 Task: Select the never option in the presistent session revive process.
Action: Mouse moved to (28, 586)
Screenshot: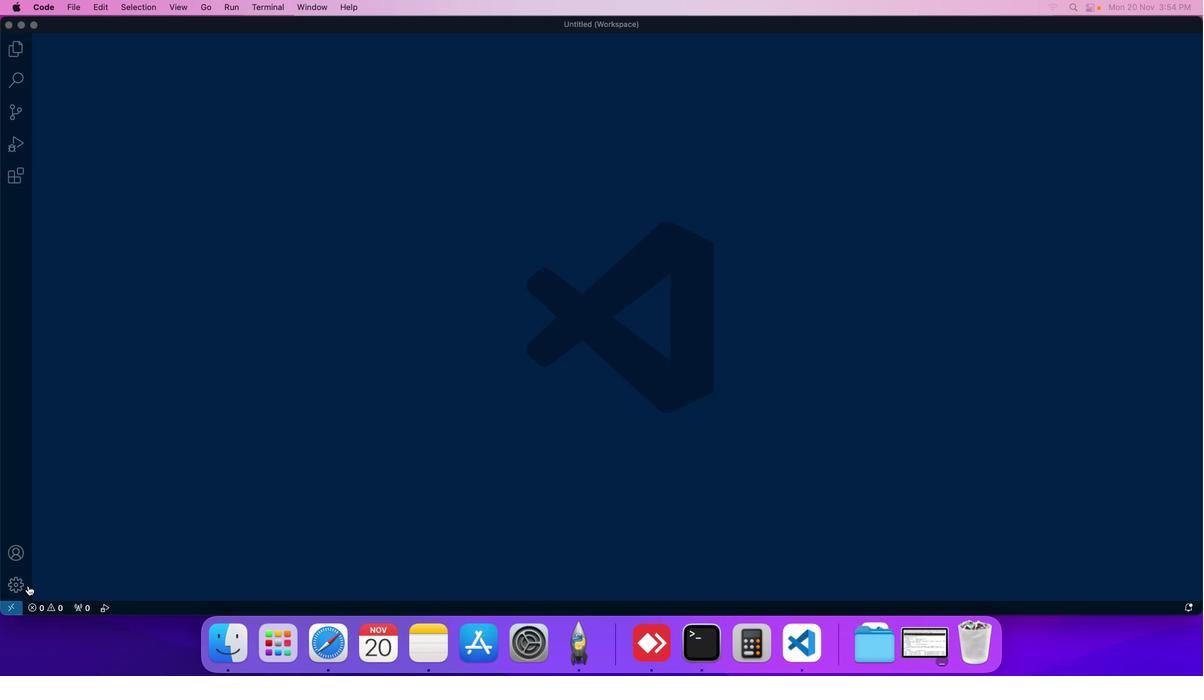 
Action: Mouse pressed left at (28, 586)
Screenshot: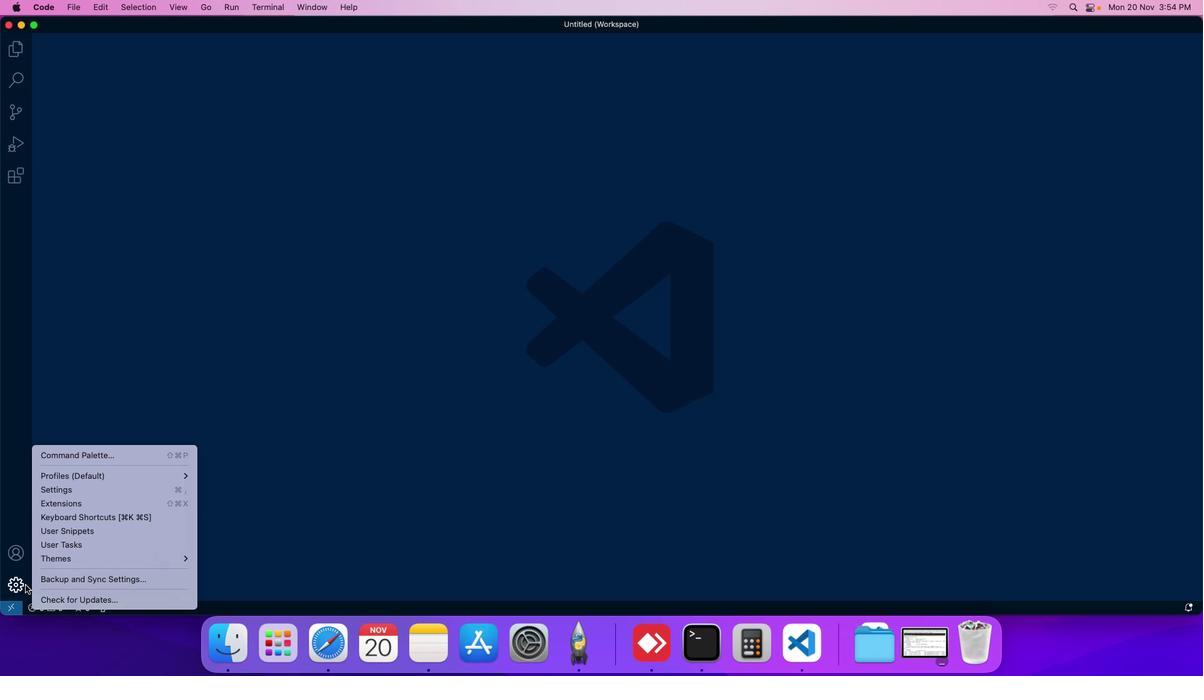 
Action: Mouse moved to (65, 487)
Screenshot: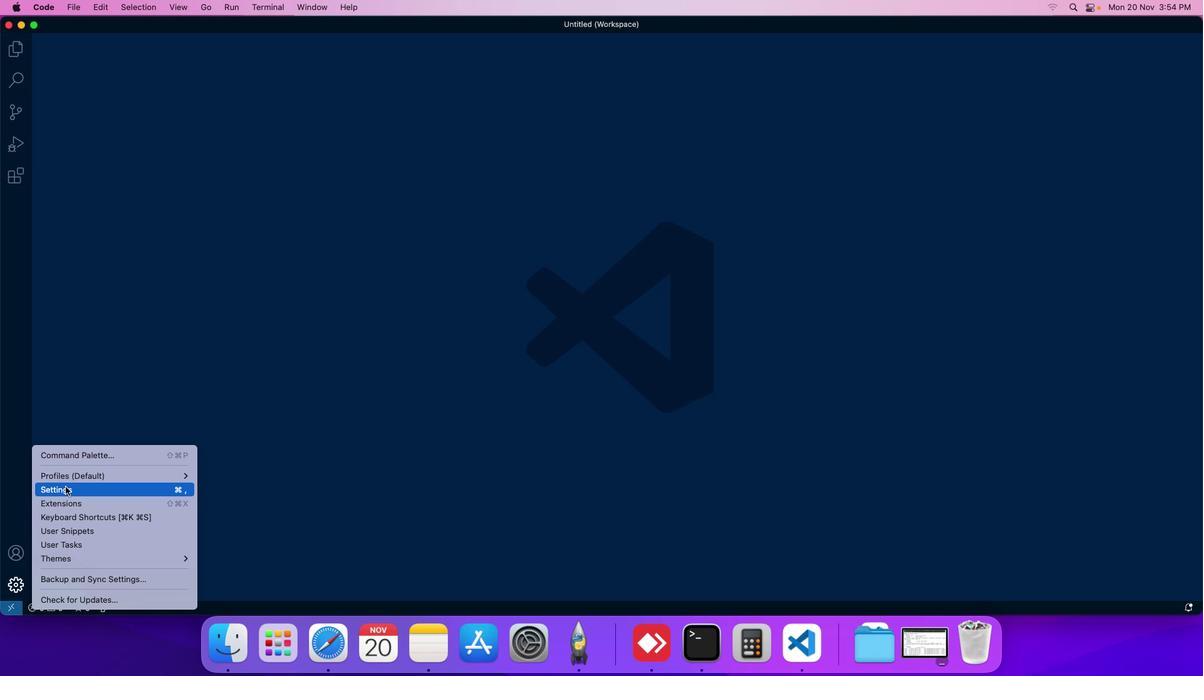 
Action: Mouse pressed left at (65, 487)
Screenshot: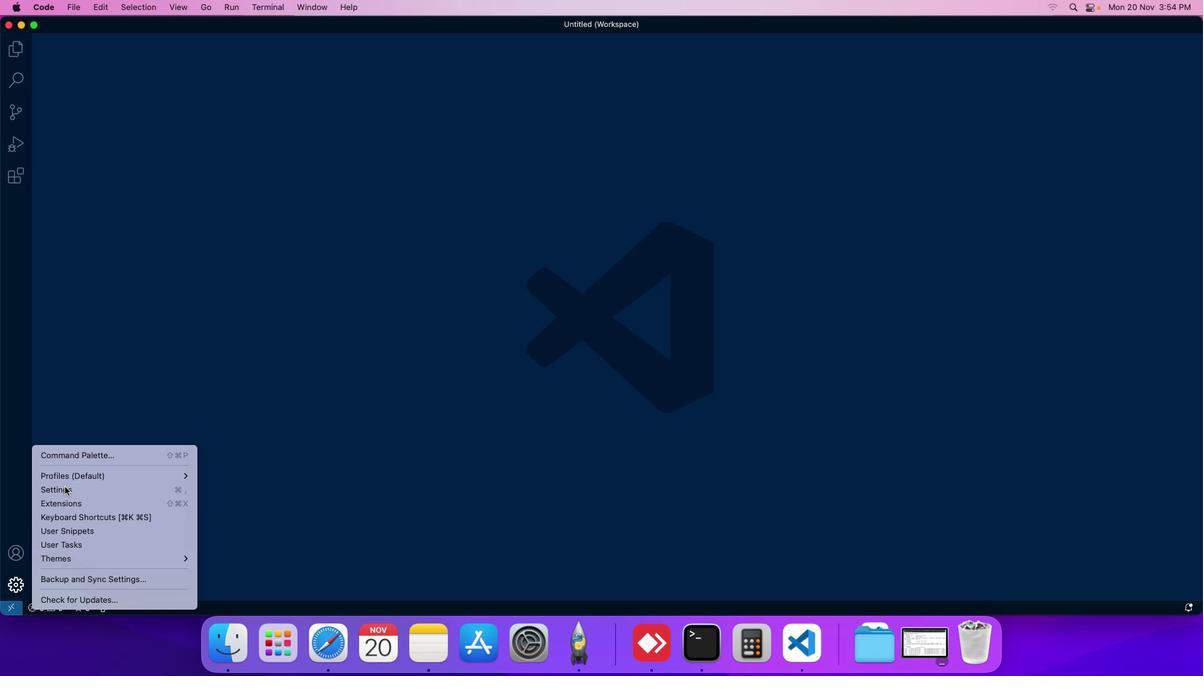 
Action: Mouse moved to (295, 106)
Screenshot: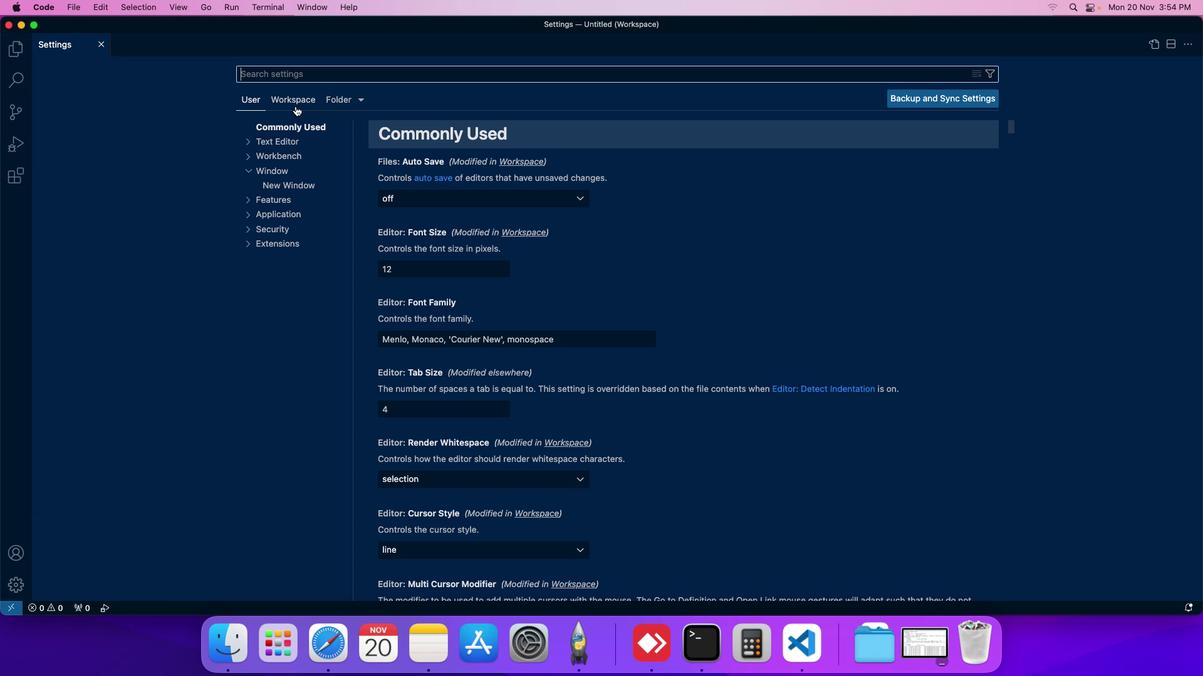 
Action: Mouse pressed left at (295, 106)
Screenshot: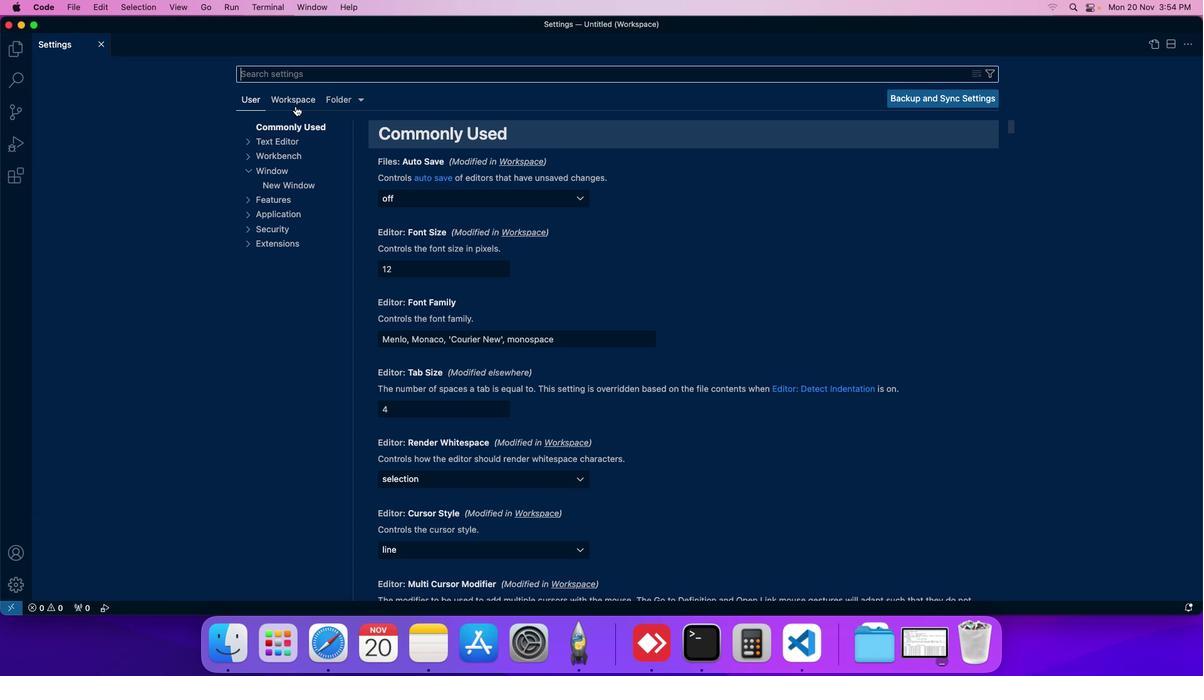 
Action: Mouse moved to (290, 190)
Screenshot: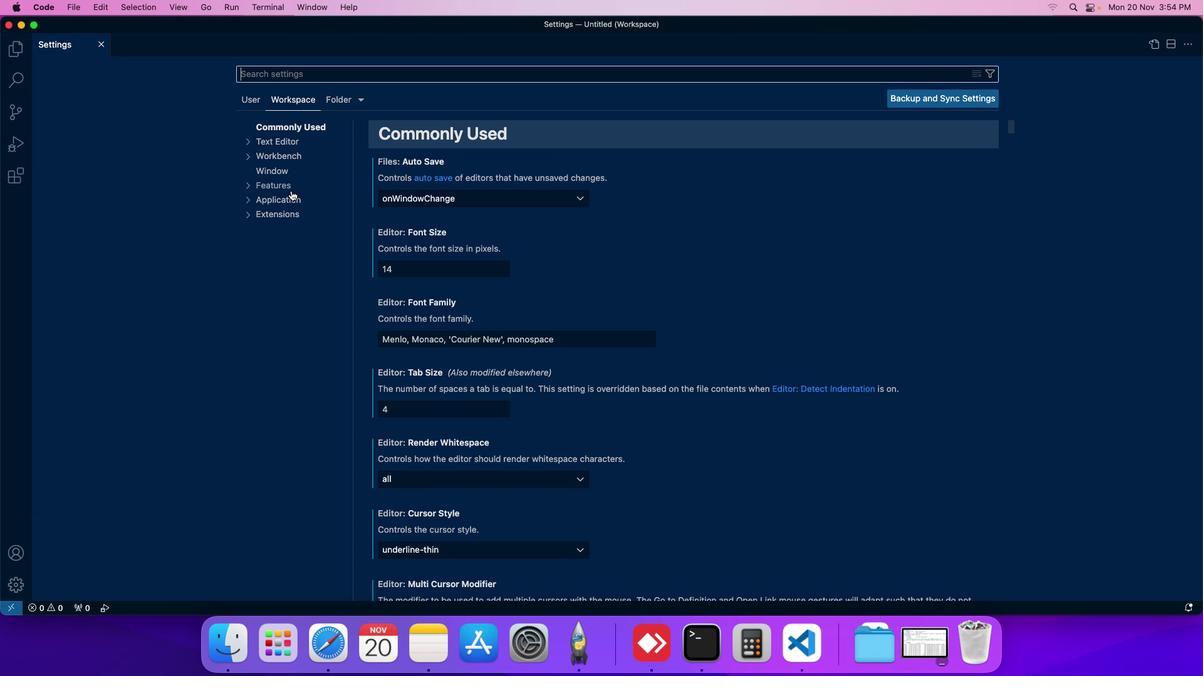 
Action: Mouse pressed left at (290, 190)
Screenshot: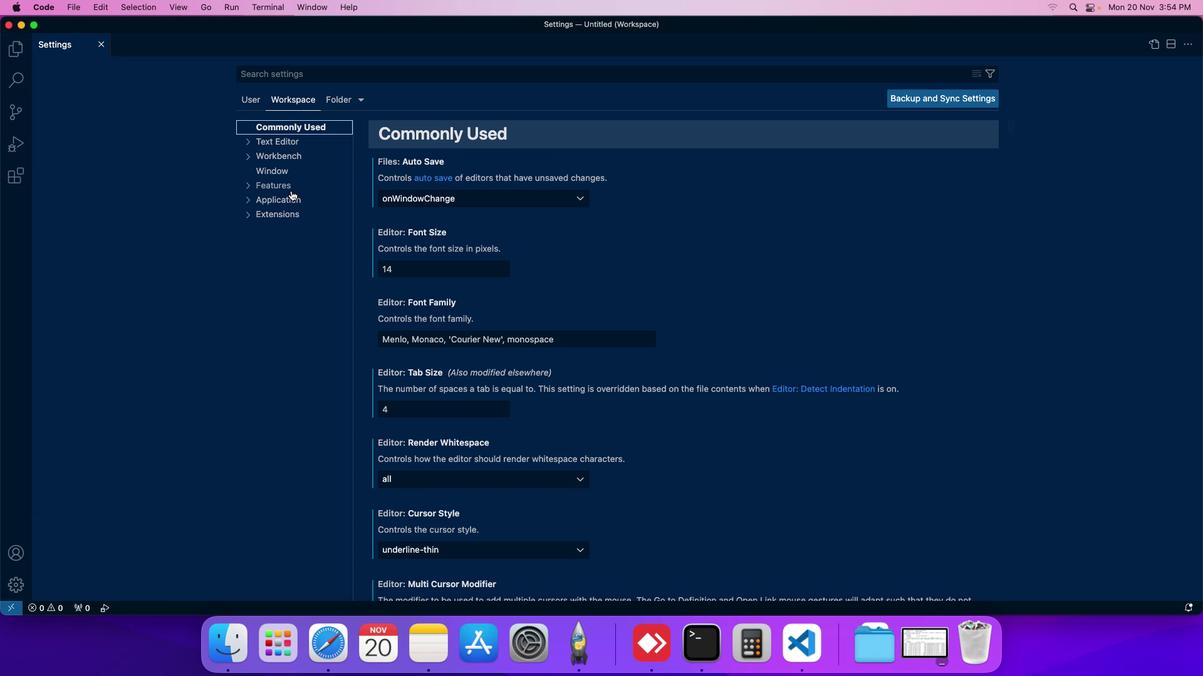 
Action: Mouse moved to (296, 301)
Screenshot: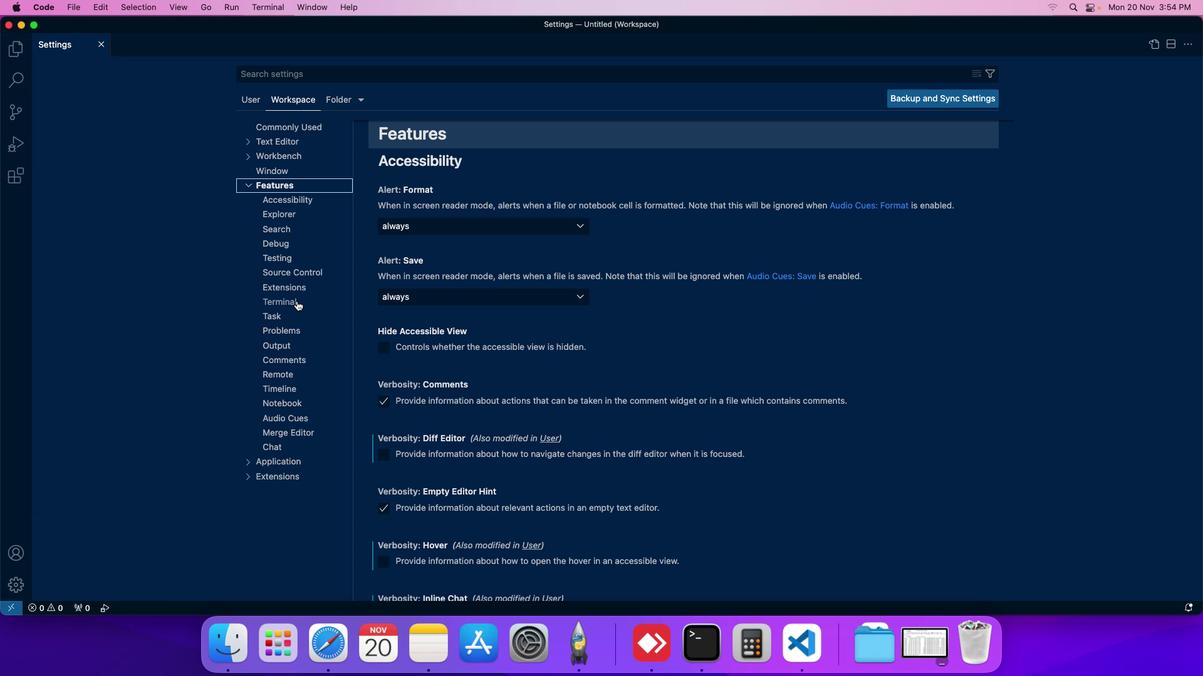 
Action: Mouse pressed left at (296, 301)
Screenshot: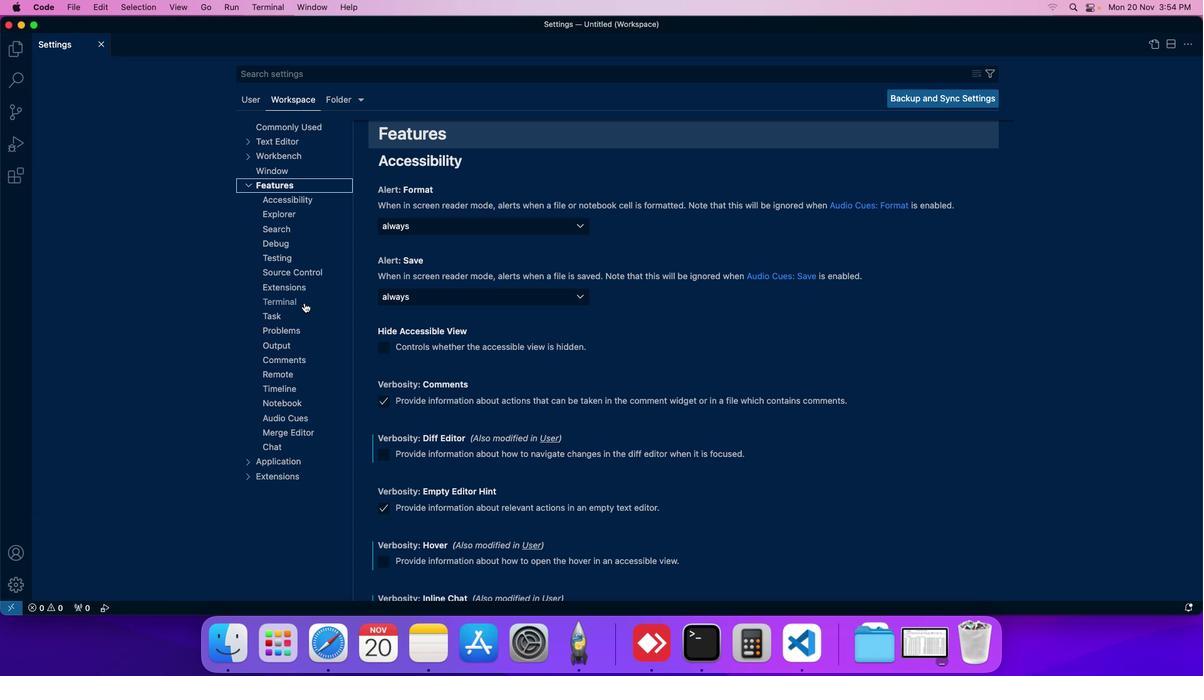 
Action: Mouse moved to (421, 351)
Screenshot: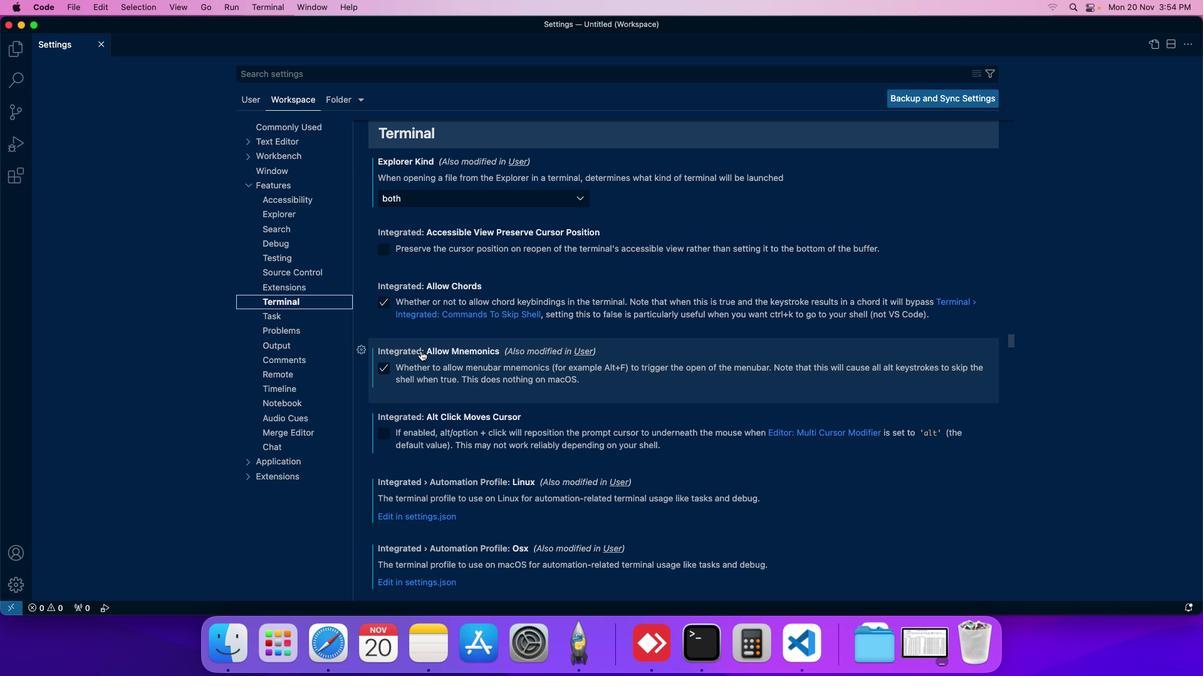 
Action: Mouse scrolled (421, 351) with delta (0, 0)
Screenshot: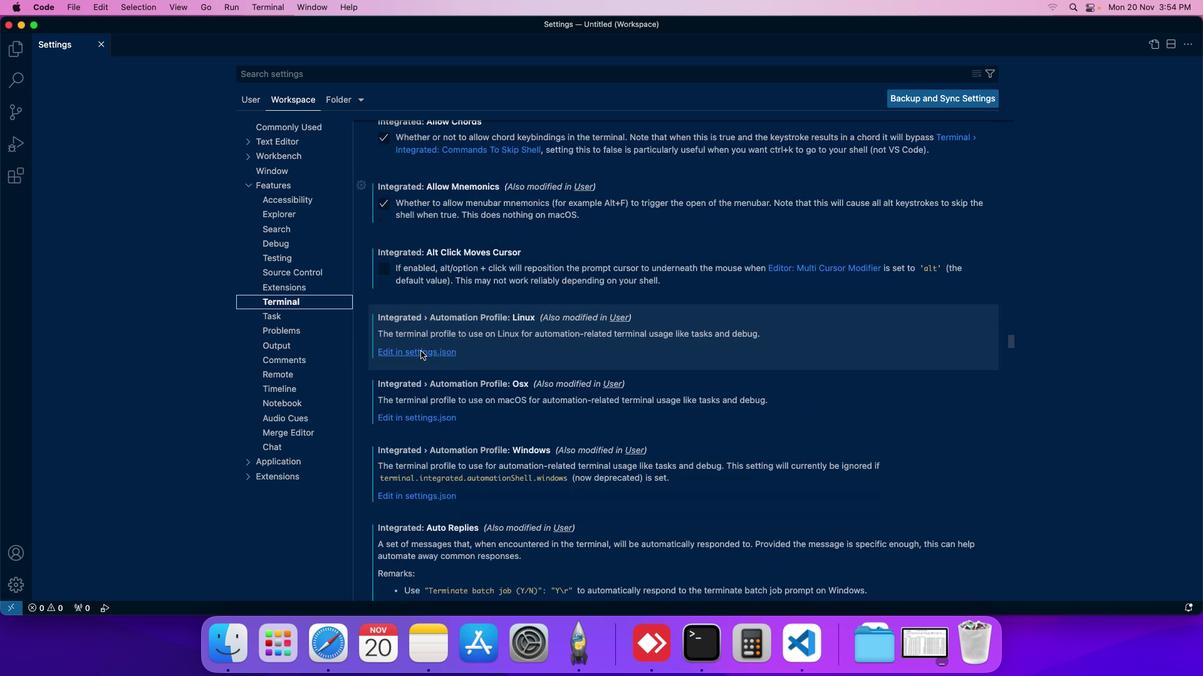 
Action: Mouse scrolled (421, 351) with delta (0, 0)
Screenshot: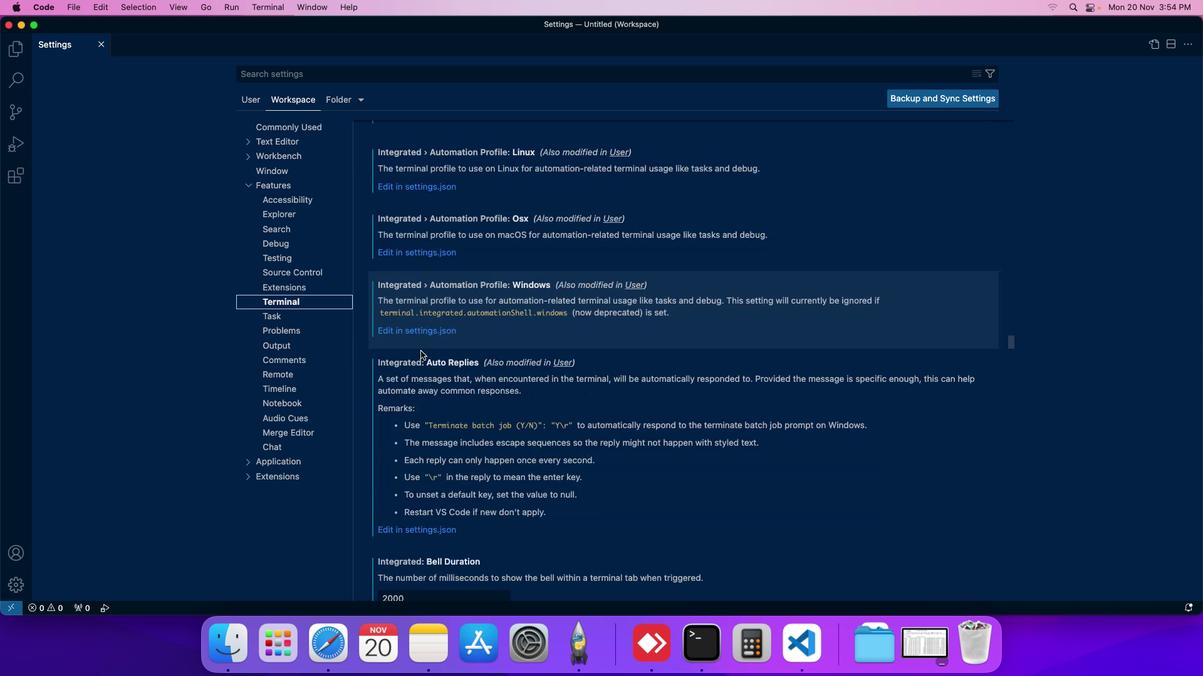 
Action: Mouse scrolled (421, 351) with delta (0, 0)
Screenshot: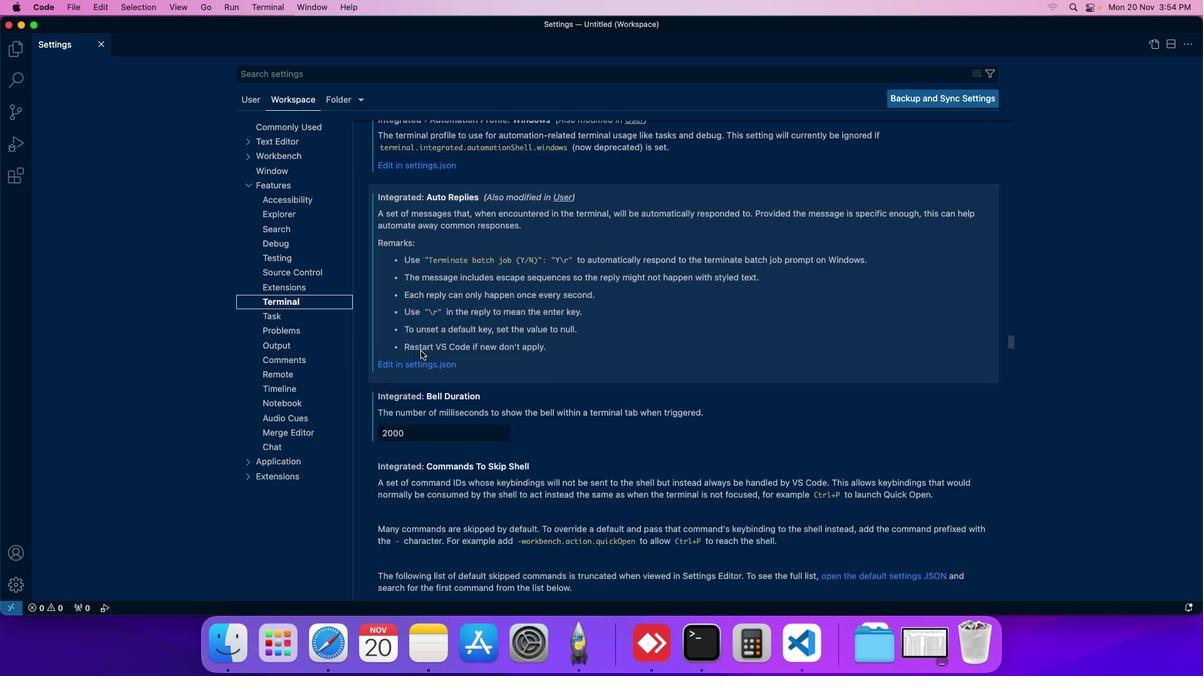 
Action: Mouse scrolled (421, 351) with delta (0, 0)
Screenshot: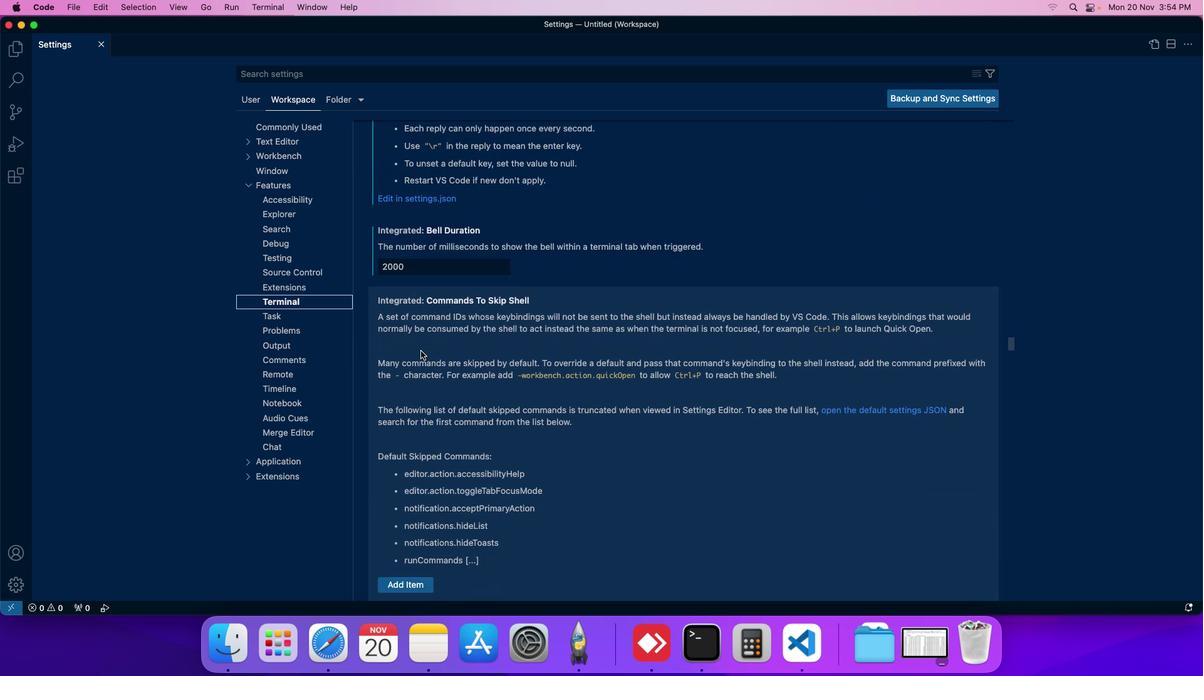
Action: Mouse scrolled (421, 351) with delta (0, 0)
Screenshot: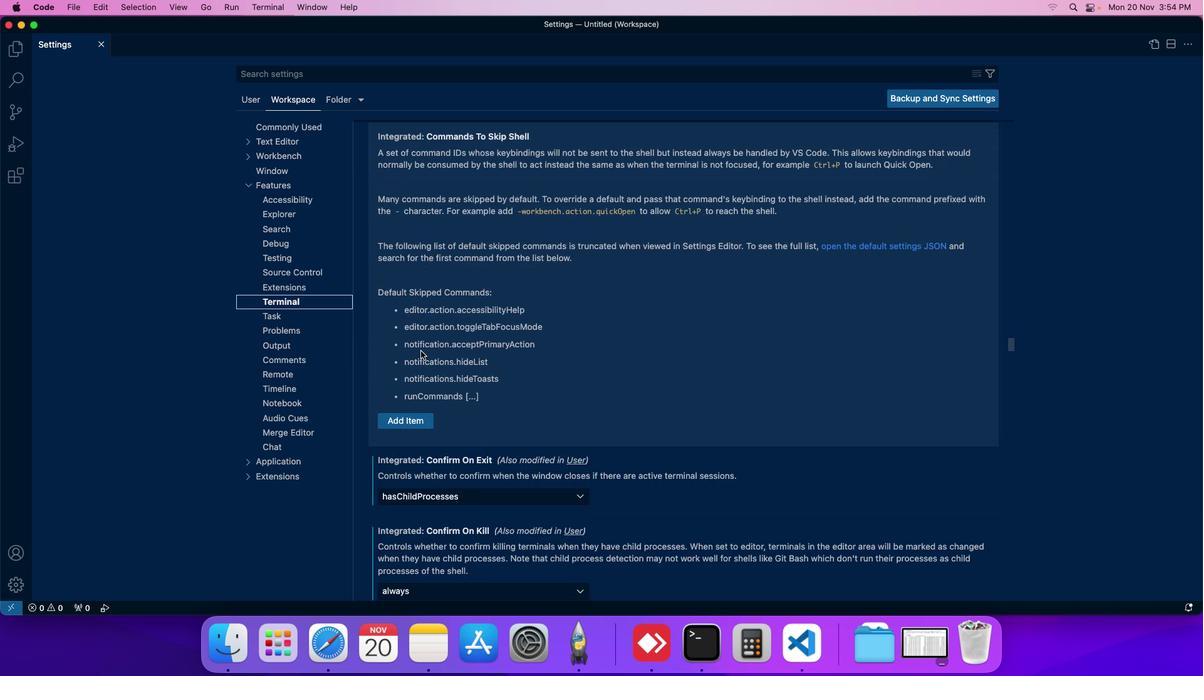 
Action: Mouse scrolled (421, 351) with delta (0, 0)
Screenshot: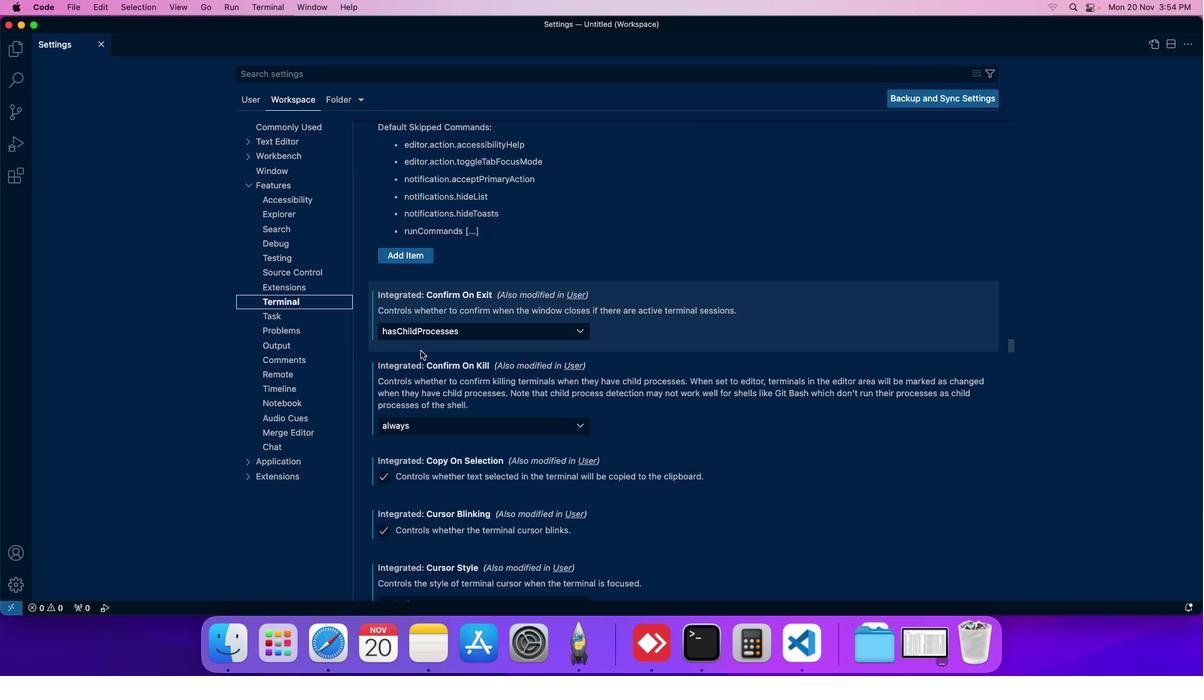
Action: Mouse scrolled (421, 351) with delta (0, 0)
Screenshot: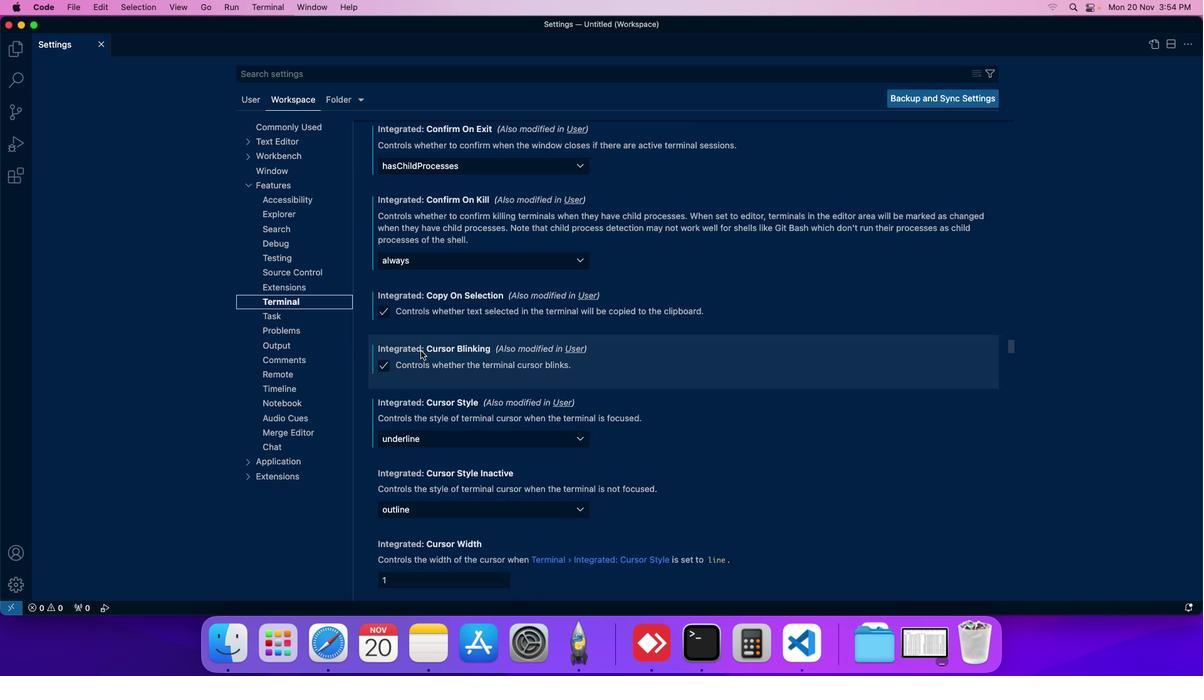 
Action: Mouse scrolled (421, 351) with delta (0, 0)
Screenshot: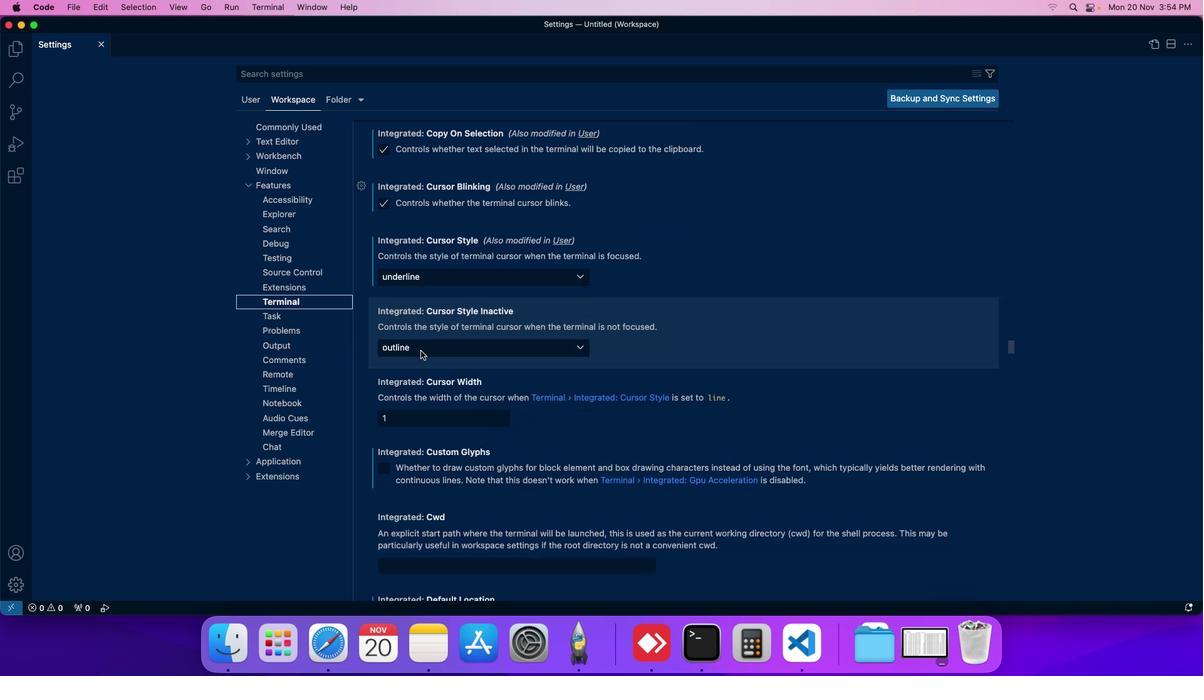 
Action: Mouse scrolled (421, 351) with delta (0, 0)
Screenshot: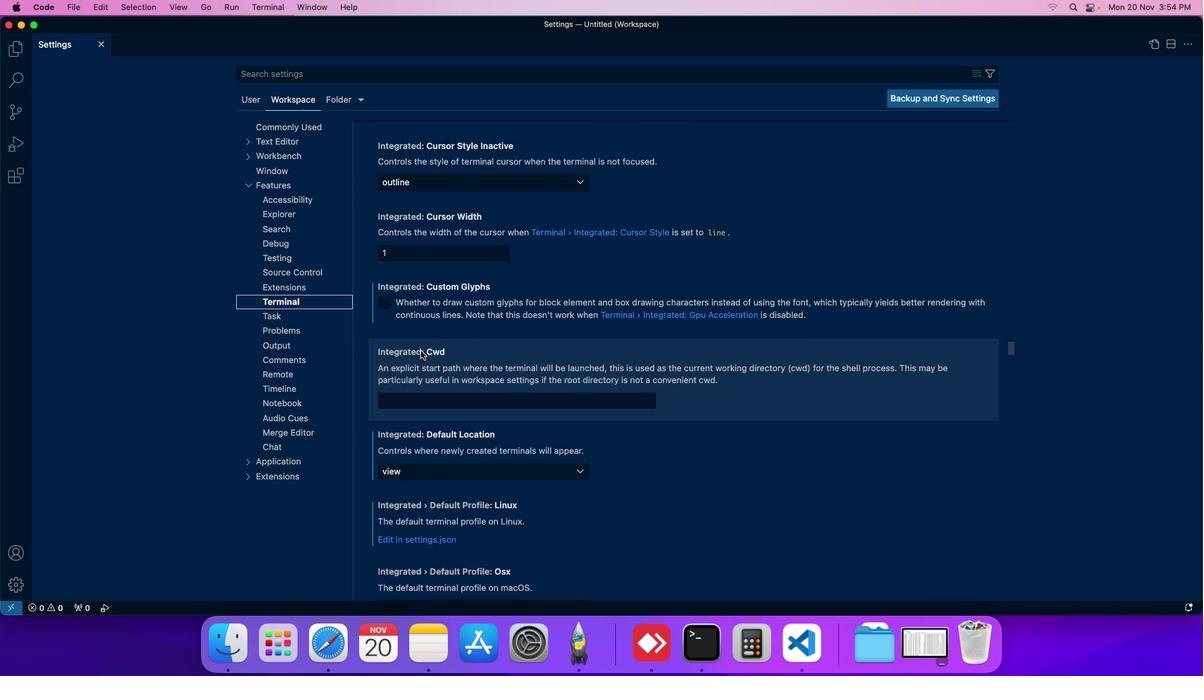 
Action: Mouse scrolled (421, 351) with delta (0, 0)
Screenshot: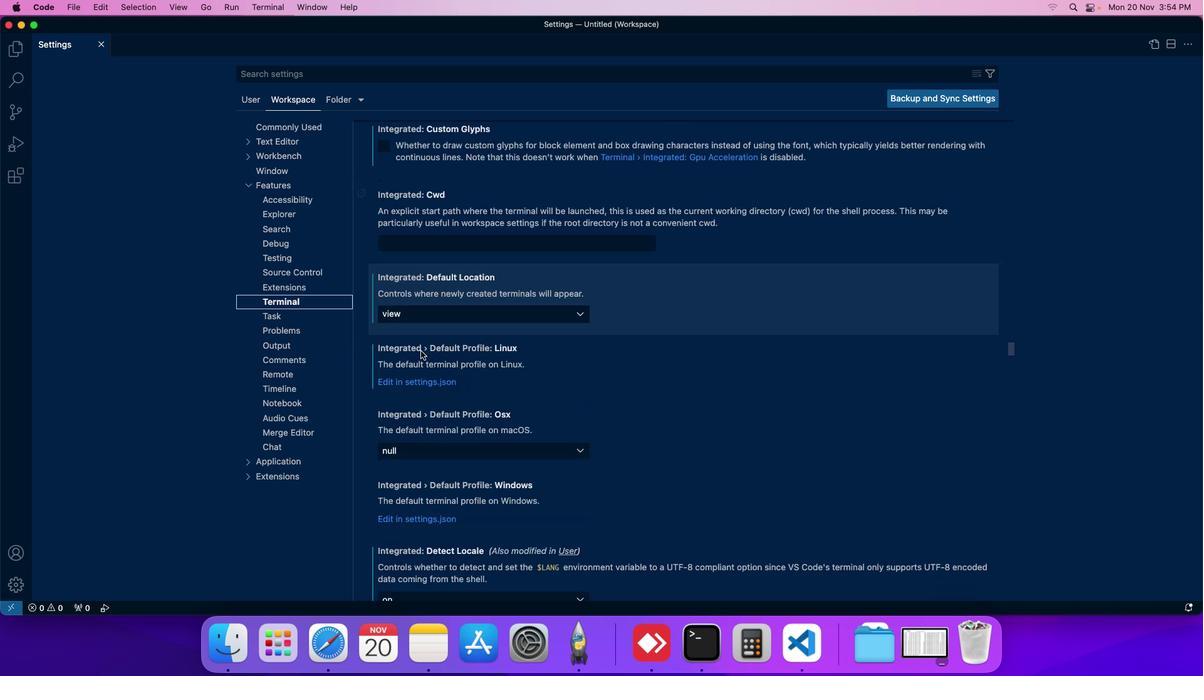 
Action: Mouse scrolled (421, 351) with delta (0, 0)
Screenshot: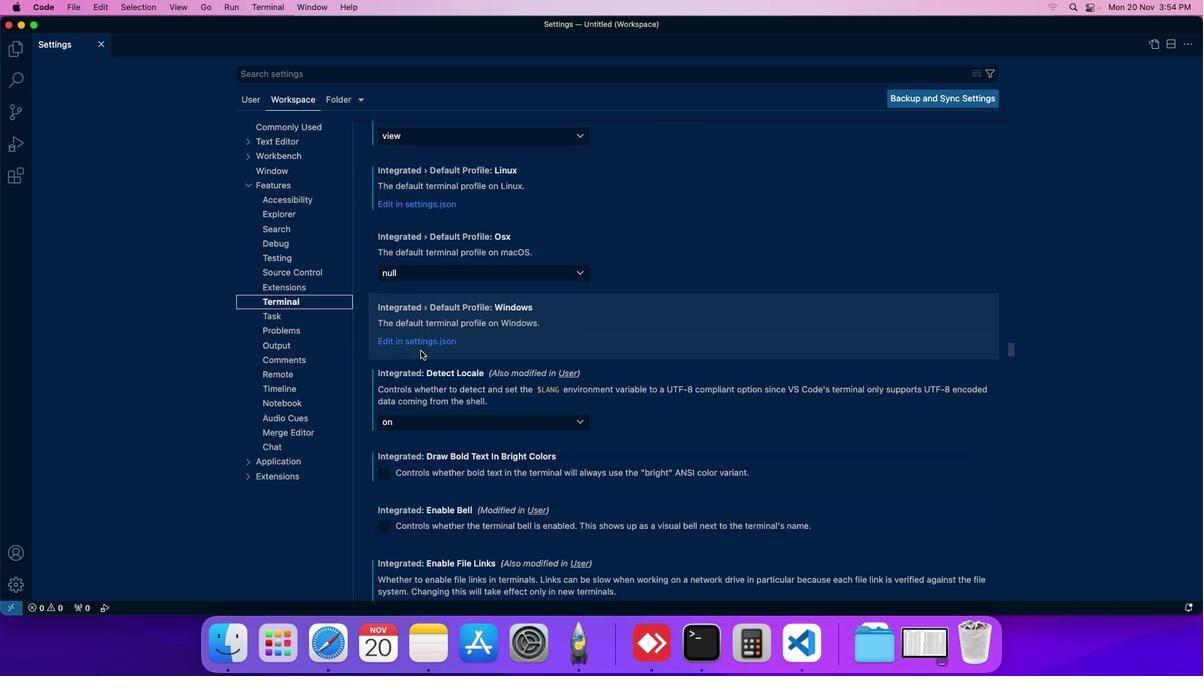 
Action: Mouse scrolled (421, 351) with delta (0, 0)
Screenshot: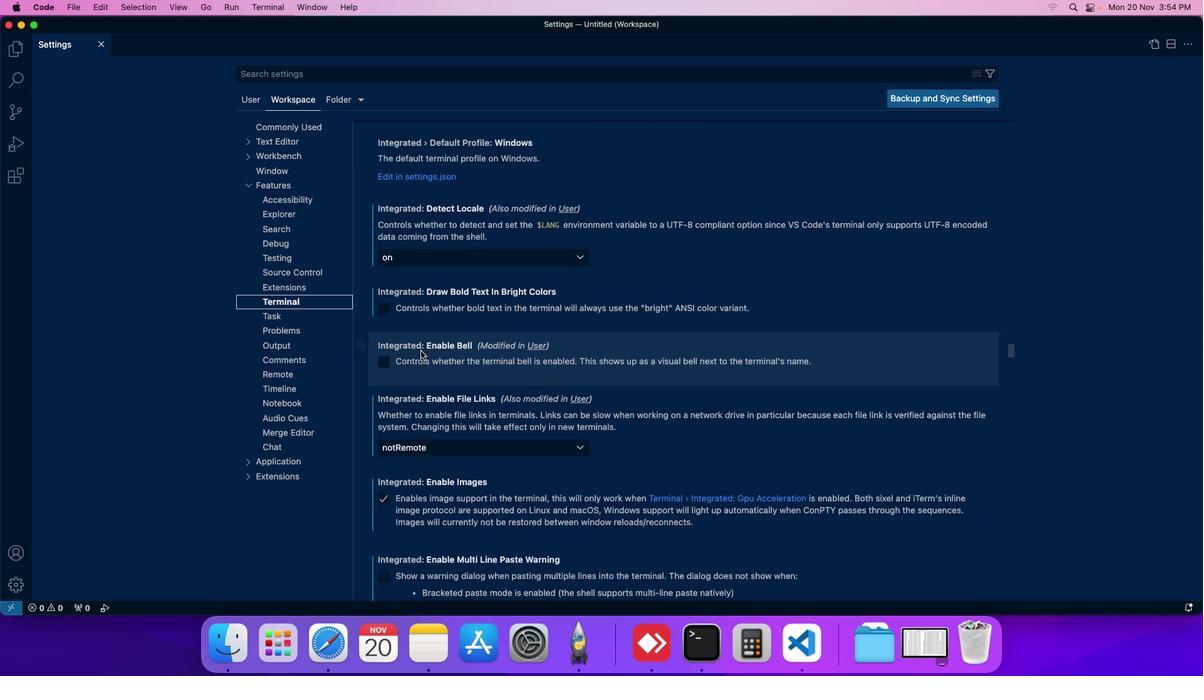 
Action: Mouse scrolled (421, 351) with delta (0, 0)
Screenshot: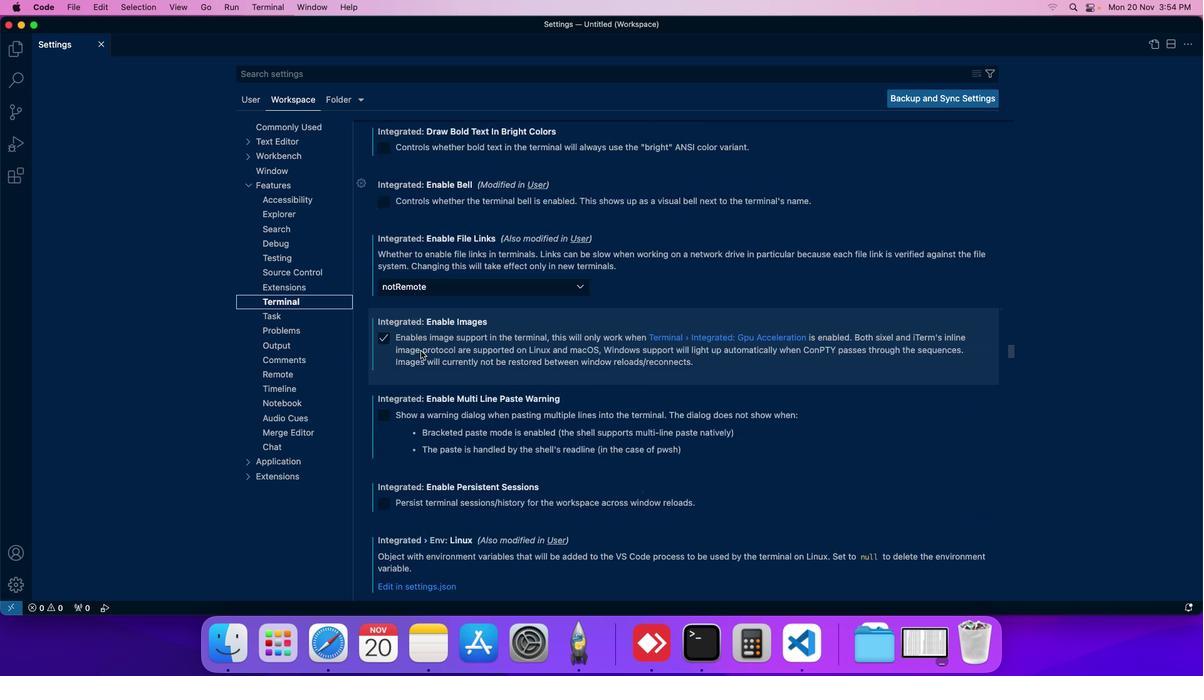 
Action: Mouse scrolled (421, 351) with delta (0, 0)
Screenshot: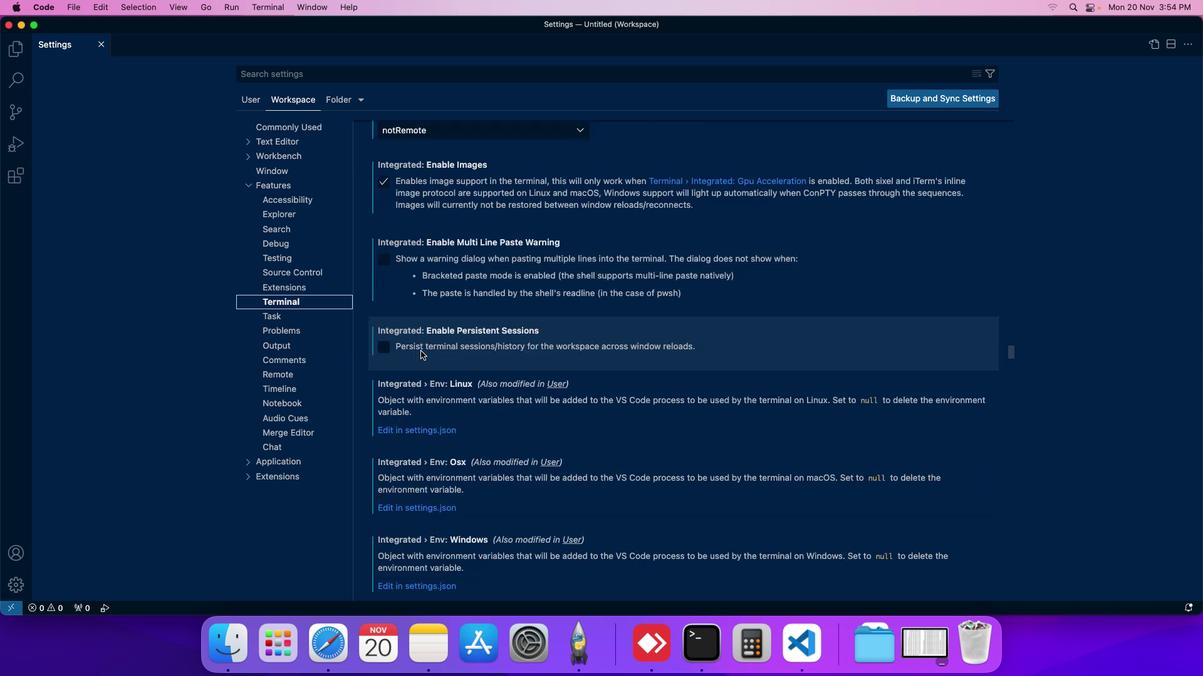 
Action: Mouse scrolled (421, 351) with delta (0, 0)
Screenshot: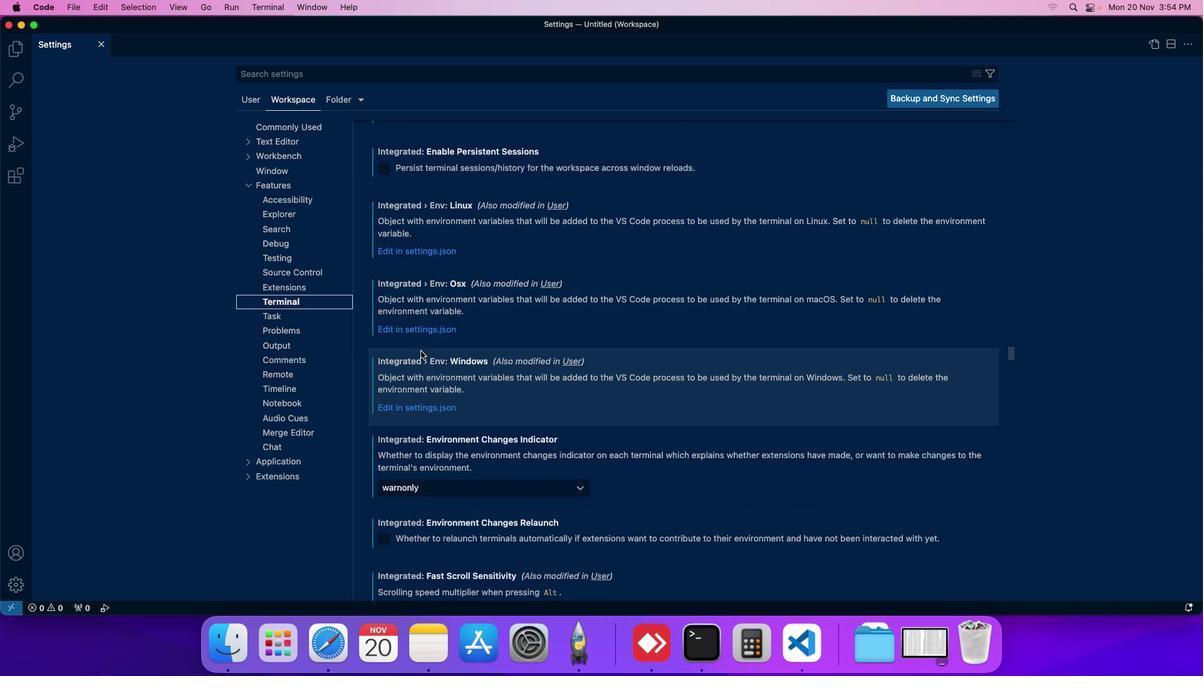 
Action: Mouse moved to (421, 351)
Screenshot: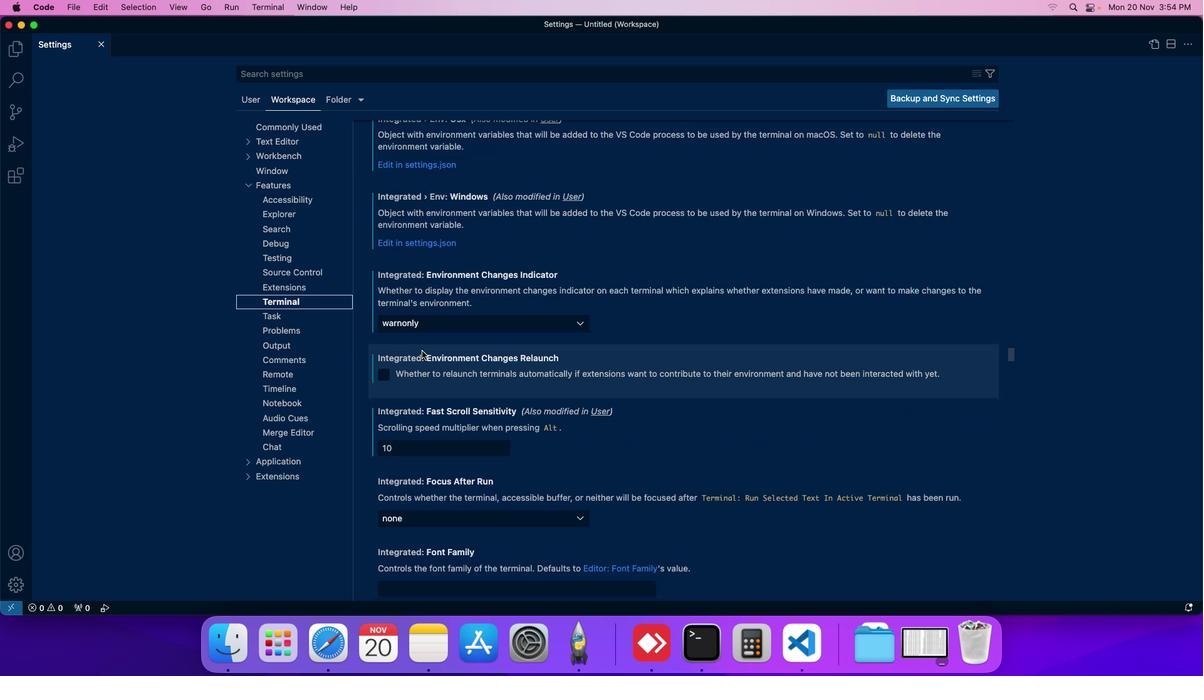 
Action: Mouse scrolled (421, 351) with delta (0, 0)
Screenshot: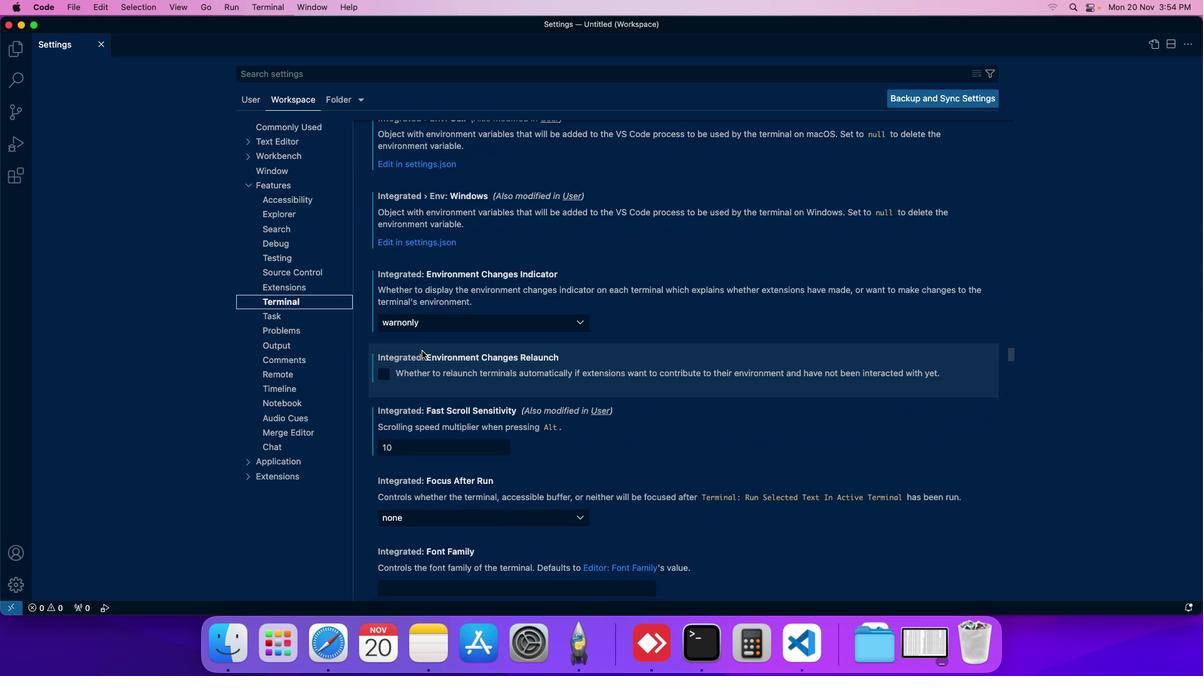 
Action: Mouse scrolled (421, 351) with delta (0, 0)
Screenshot: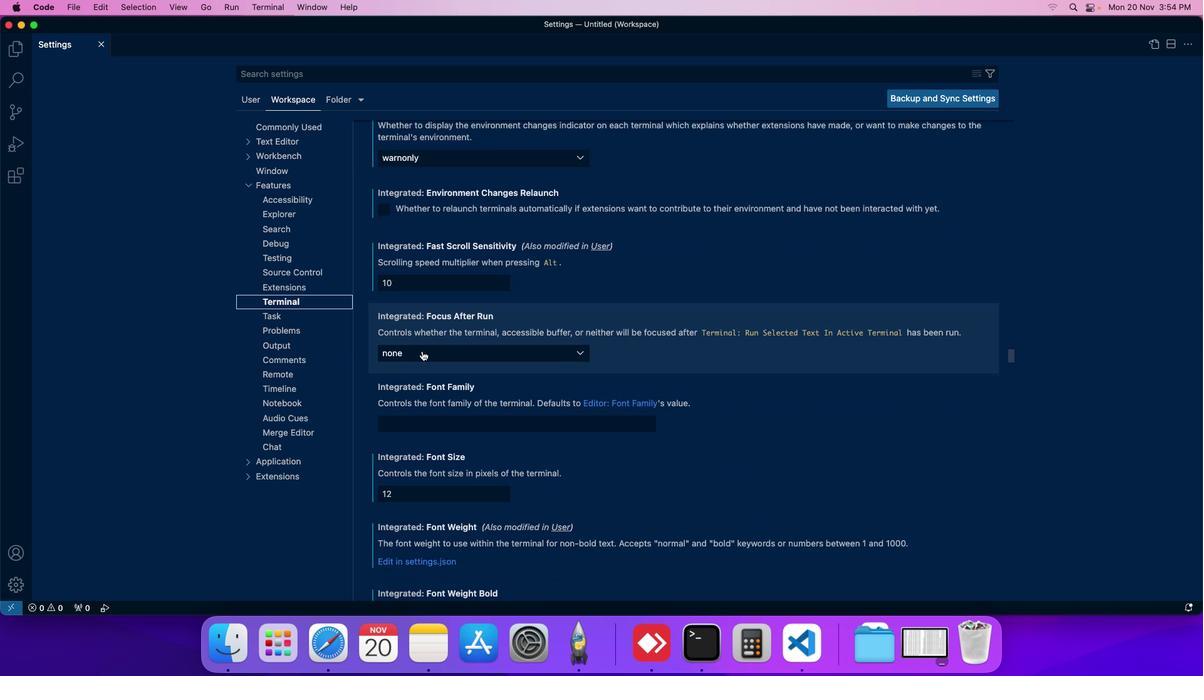 
Action: Mouse moved to (421, 351)
Screenshot: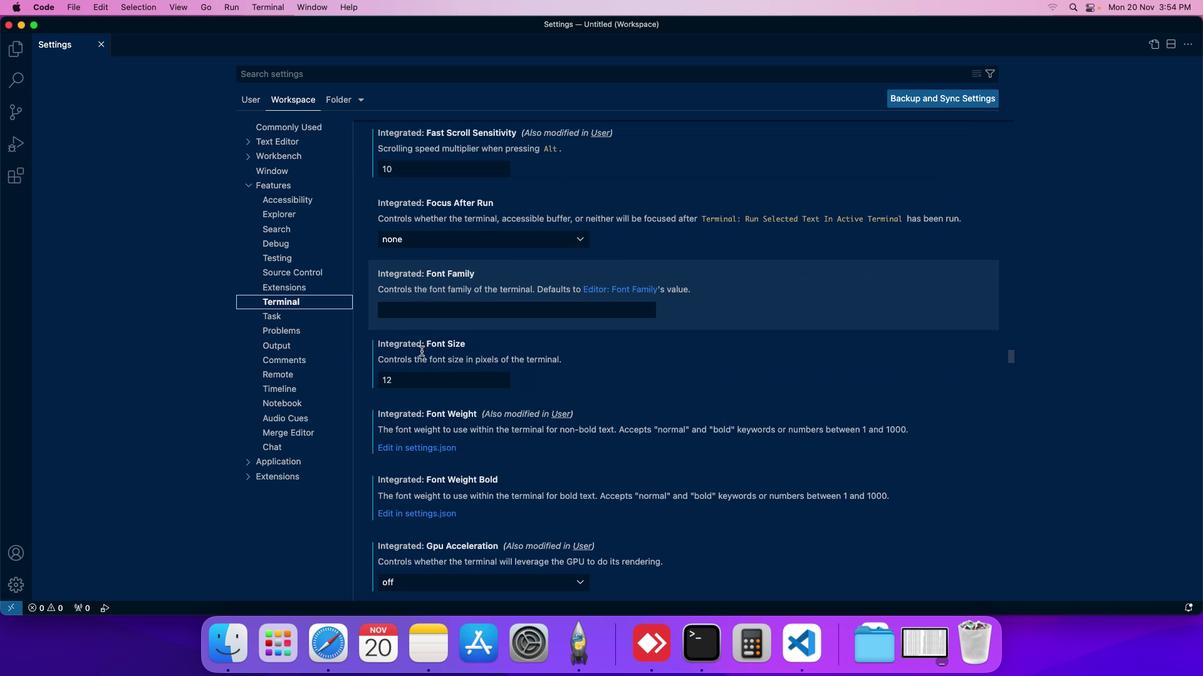 
Action: Mouse scrolled (421, 351) with delta (0, 0)
Screenshot: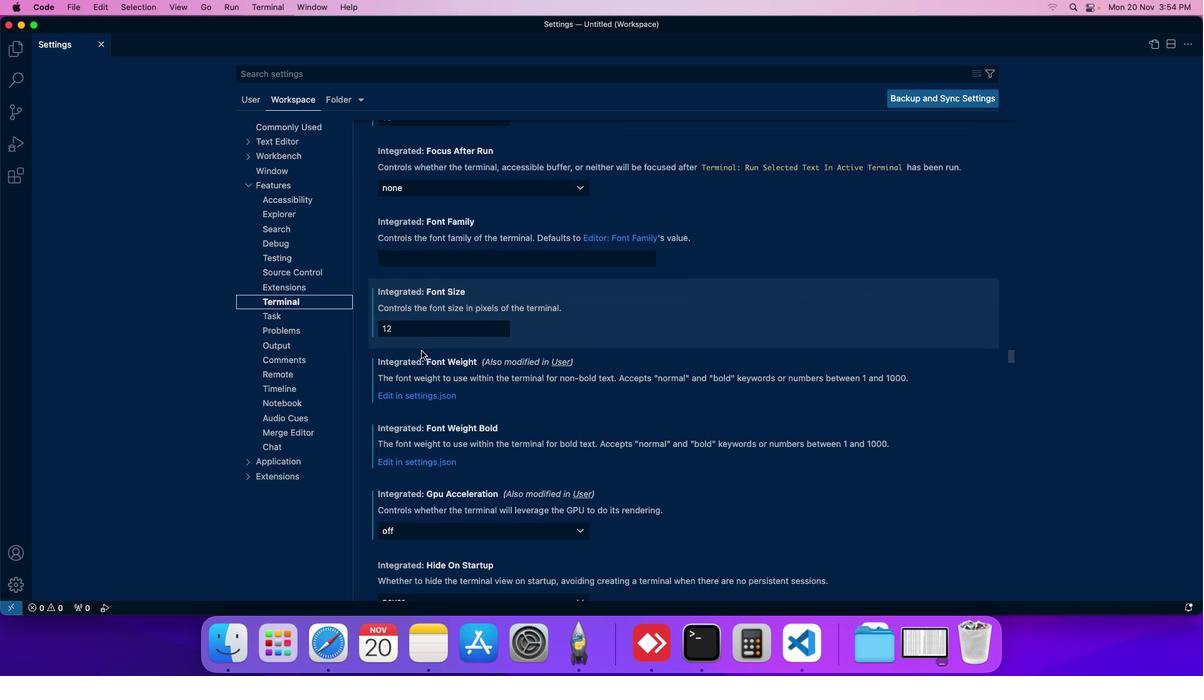 
Action: Mouse moved to (431, 342)
Screenshot: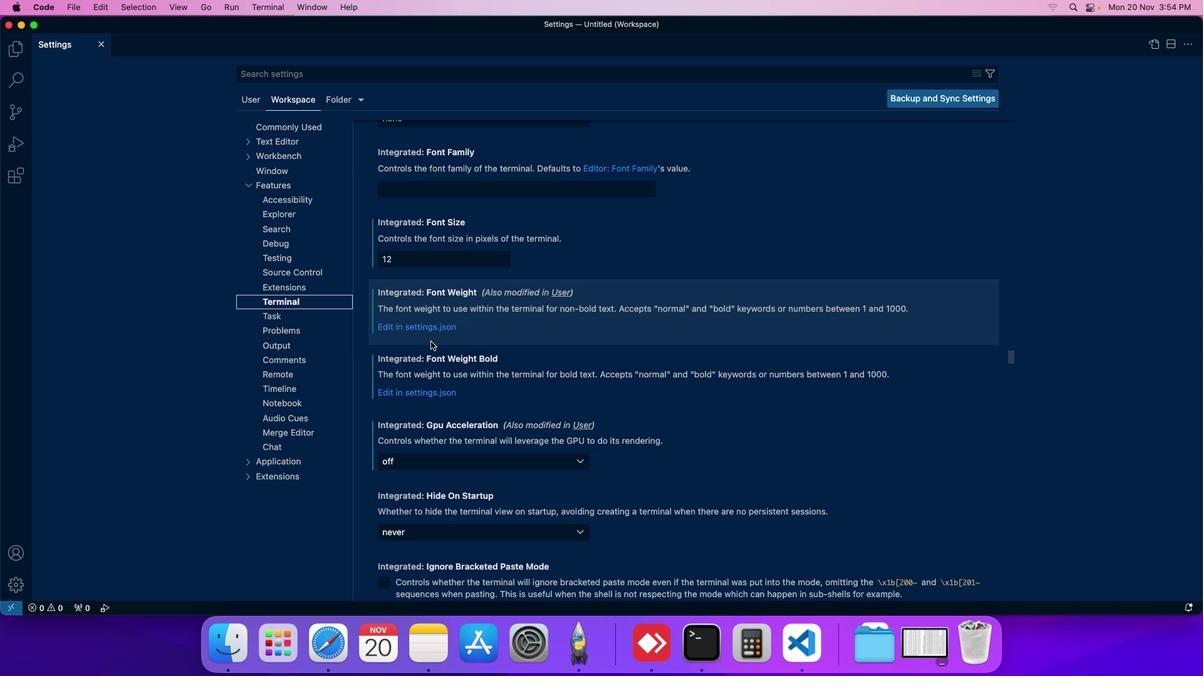 
Action: Mouse scrolled (431, 342) with delta (0, 0)
Screenshot: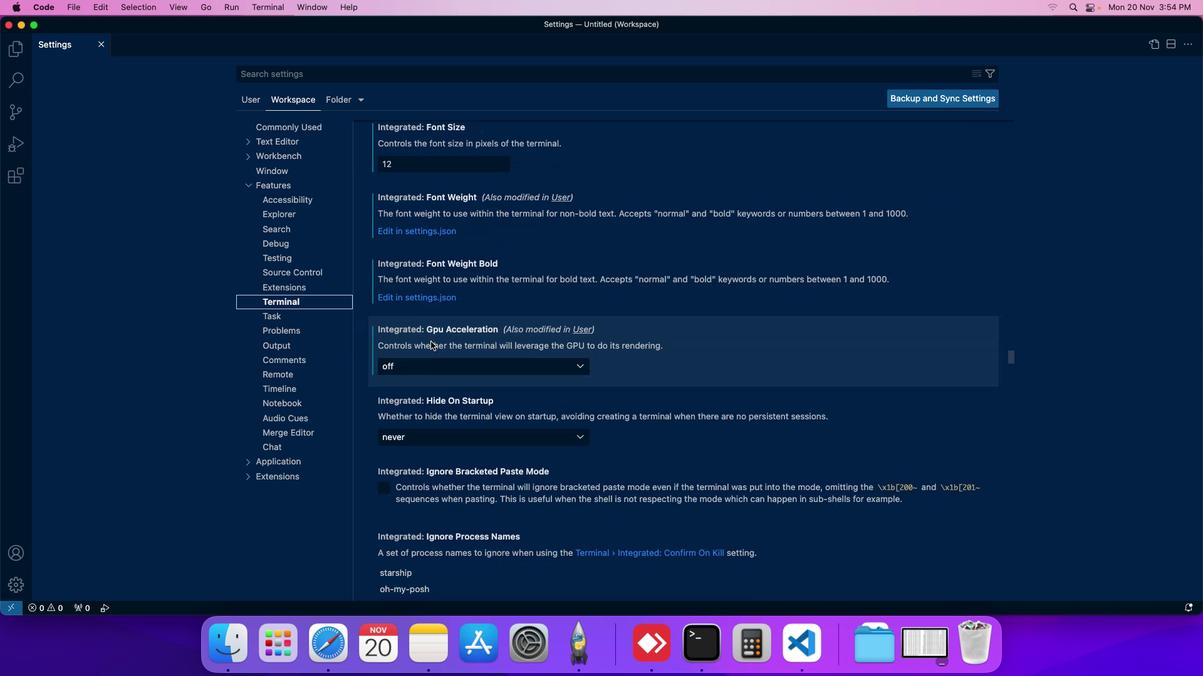 
Action: Mouse moved to (430, 342)
Screenshot: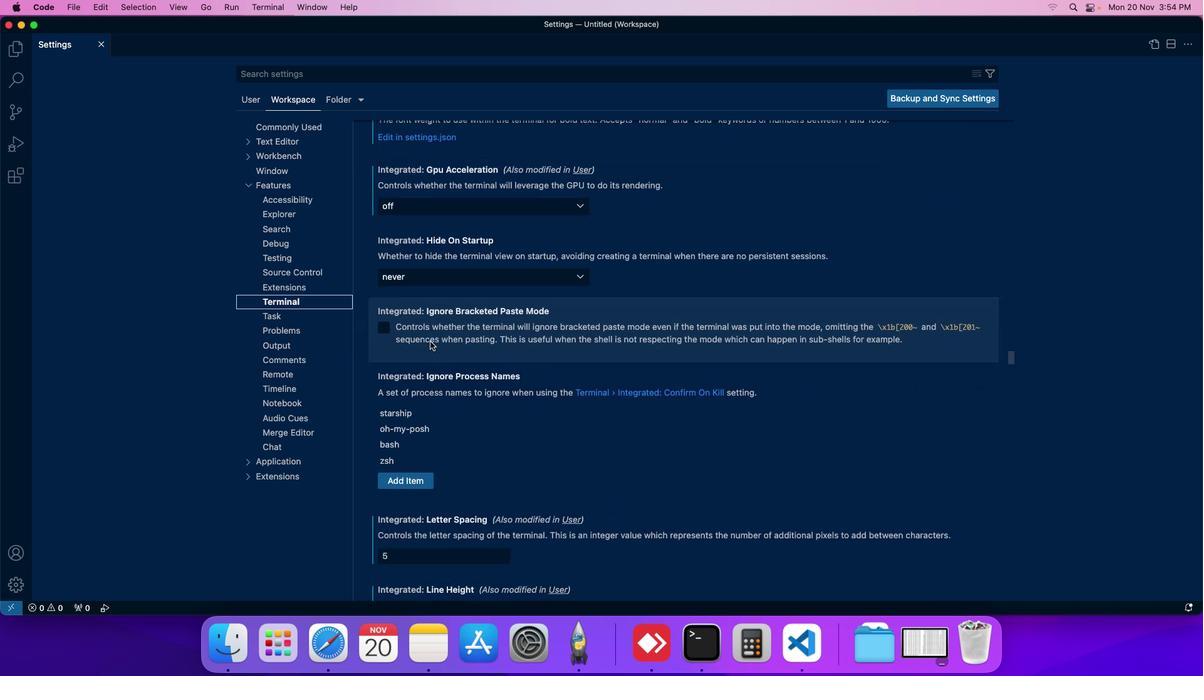 
Action: Mouse scrolled (430, 342) with delta (0, 0)
Screenshot: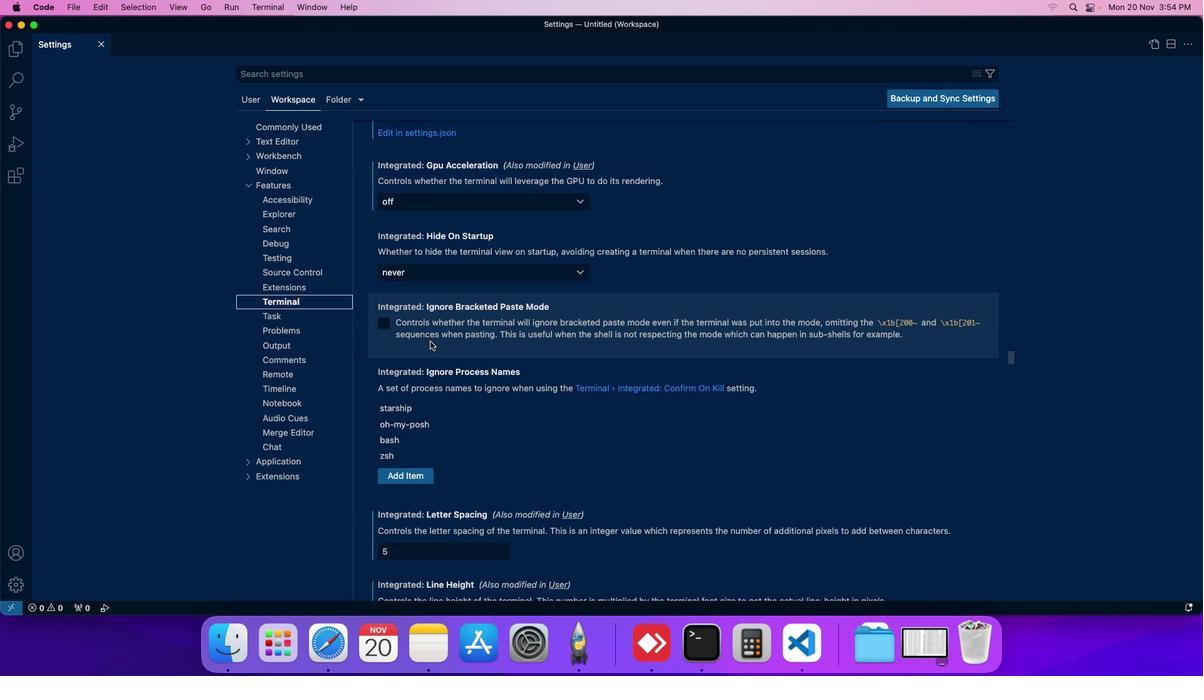 
Action: Mouse moved to (429, 342)
Screenshot: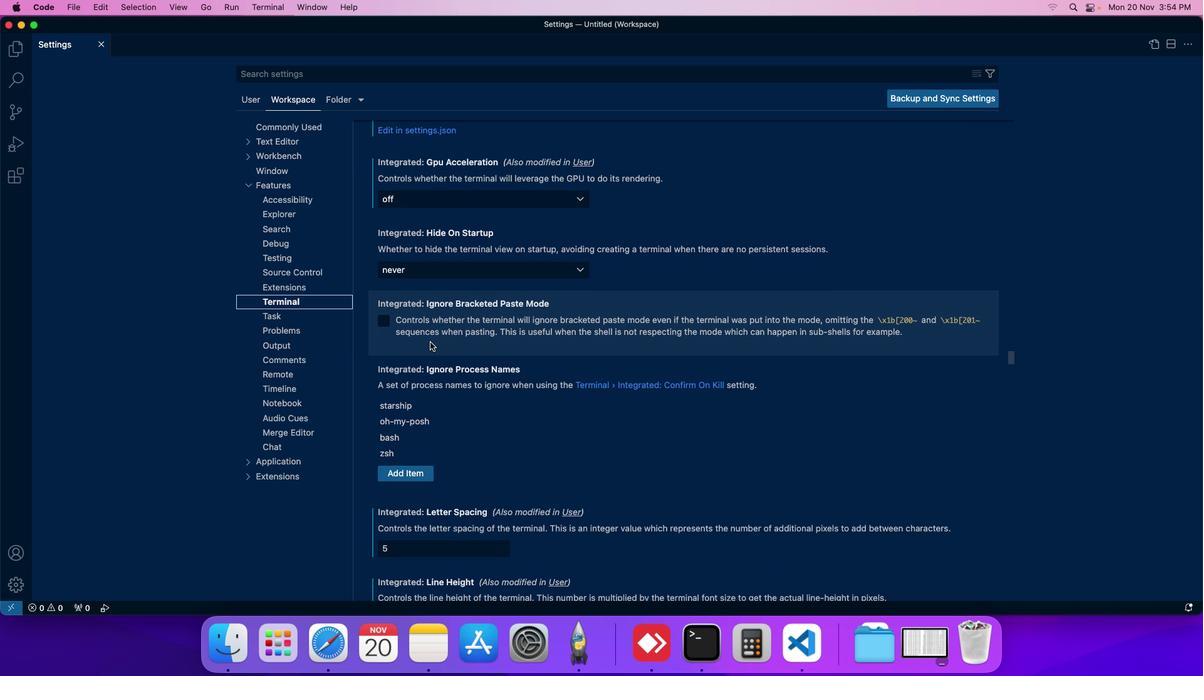 
Action: Mouse scrolled (429, 342) with delta (0, 0)
Screenshot: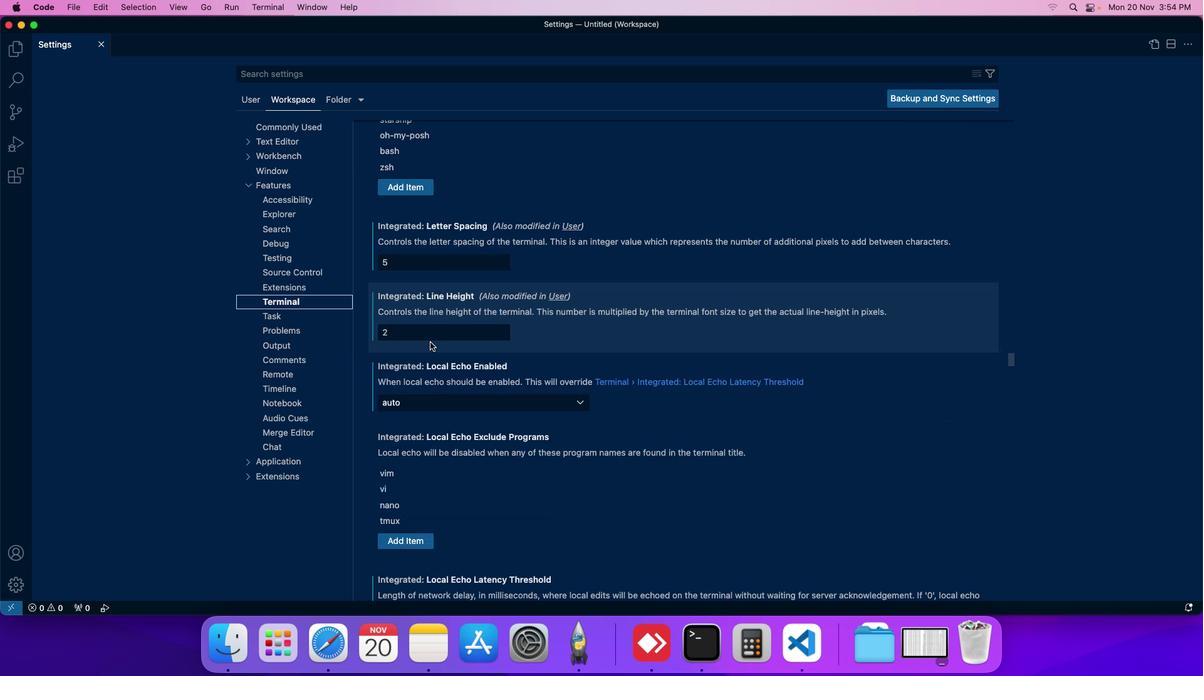
Action: Mouse scrolled (429, 342) with delta (0, 0)
Screenshot: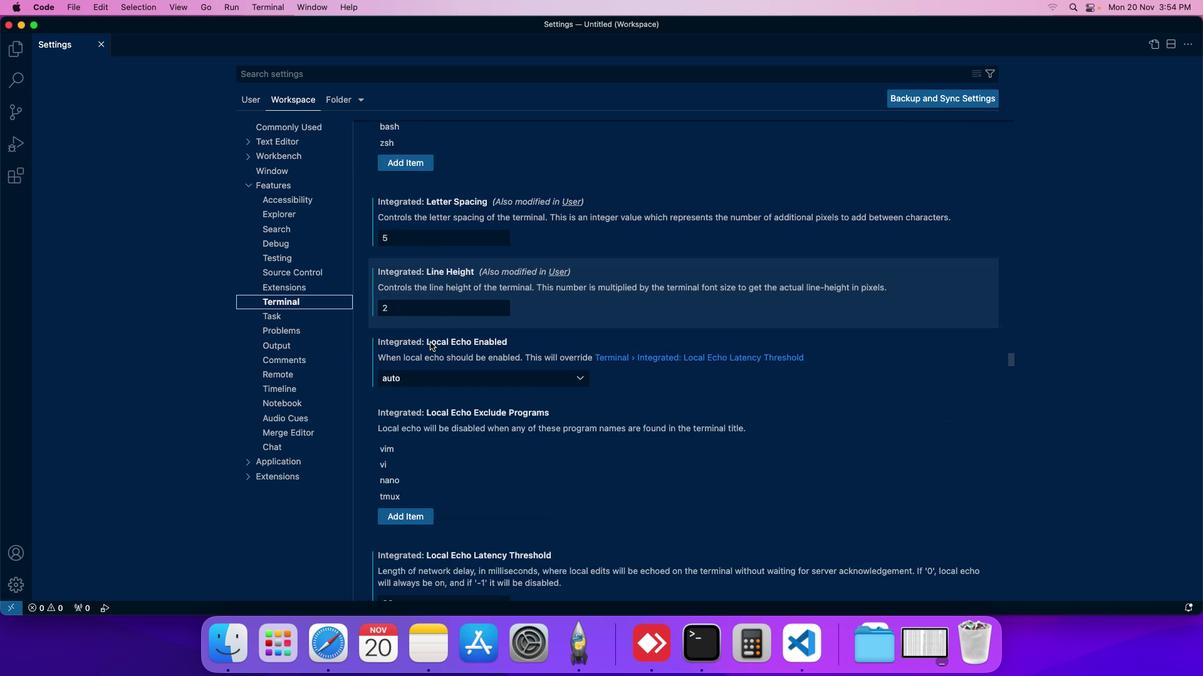
Action: Mouse scrolled (429, 342) with delta (0, 0)
Screenshot: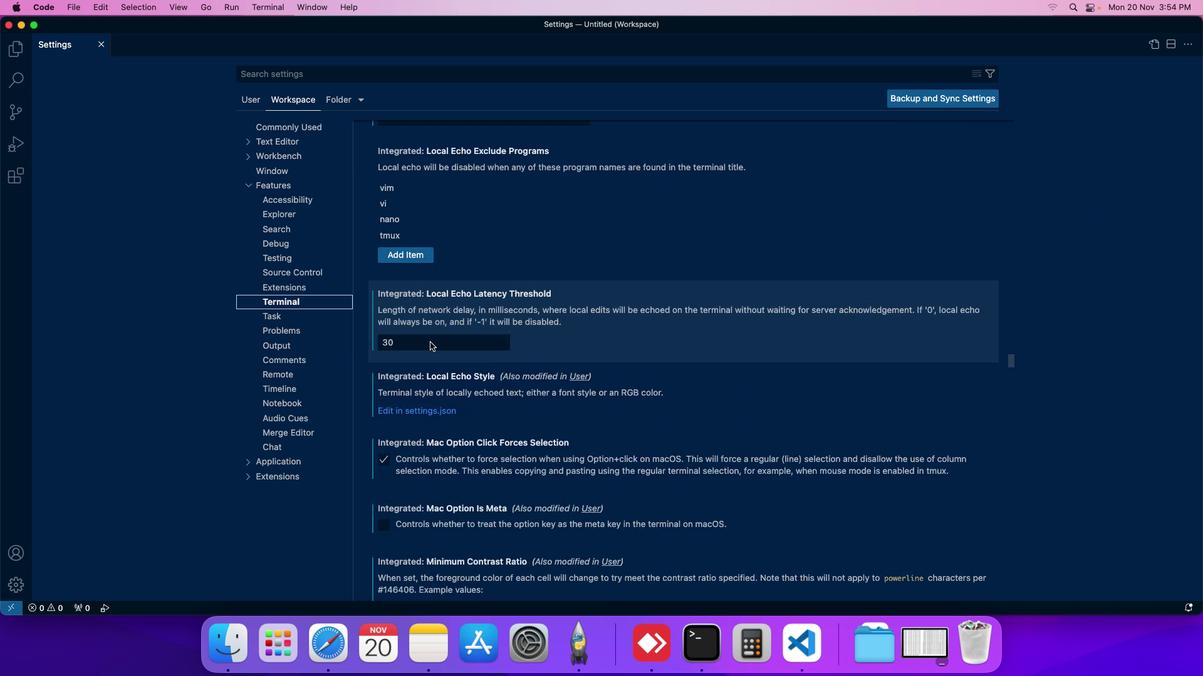 
Action: Mouse scrolled (429, 342) with delta (0, 0)
Screenshot: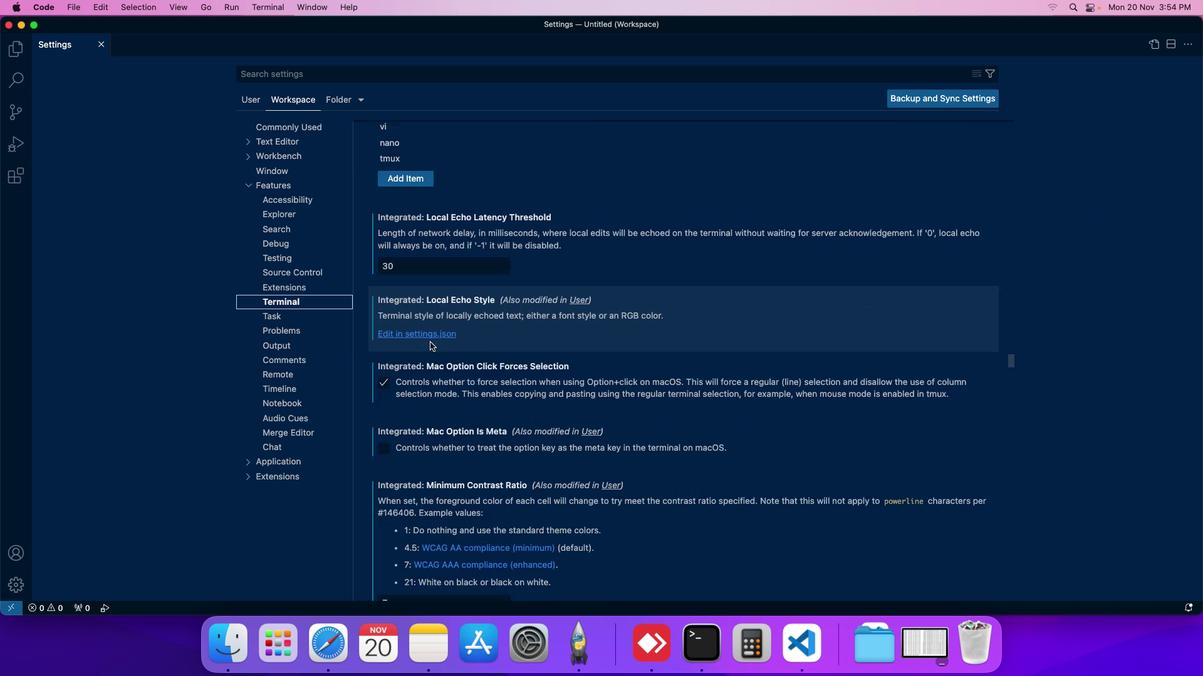 
Action: Mouse moved to (429, 340)
Screenshot: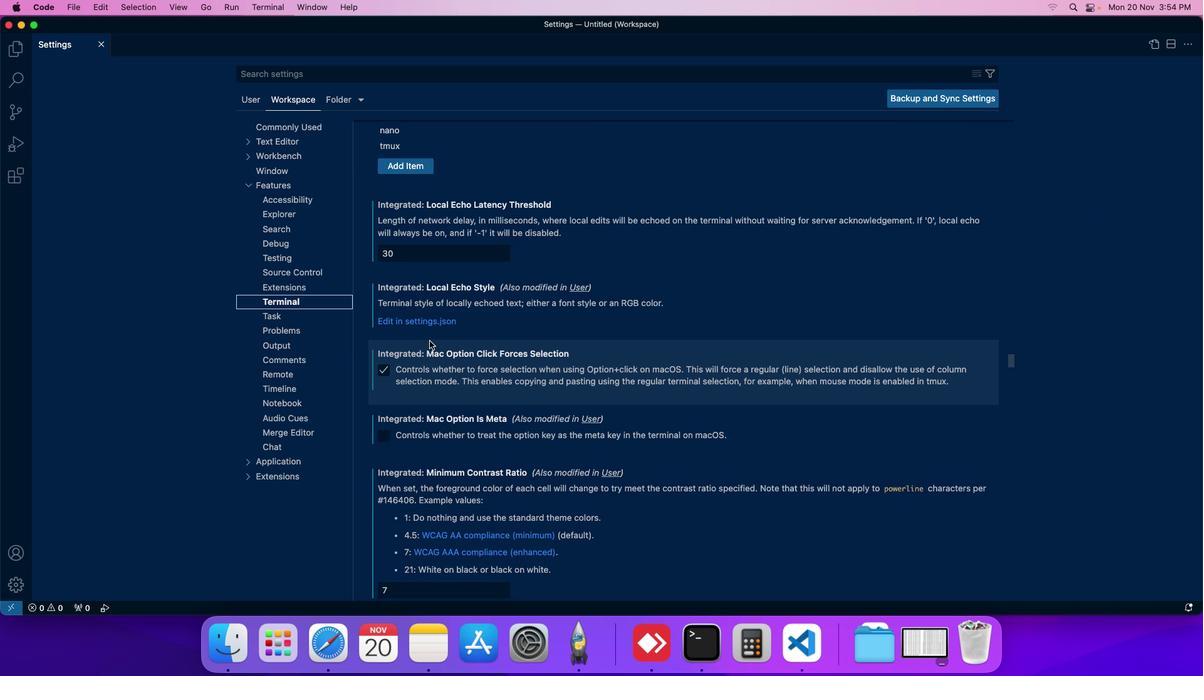 
Action: Mouse scrolled (429, 340) with delta (0, 0)
Screenshot: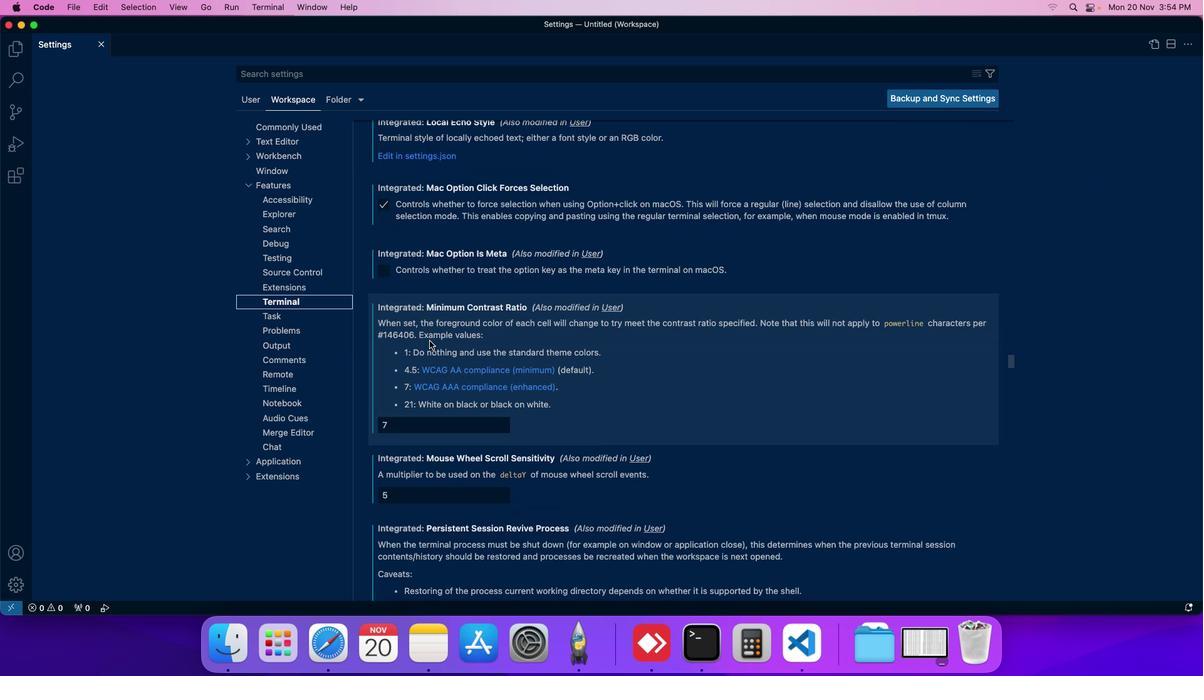 
Action: Mouse scrolled (429, 340) with delta (0, 0)
Screenshot: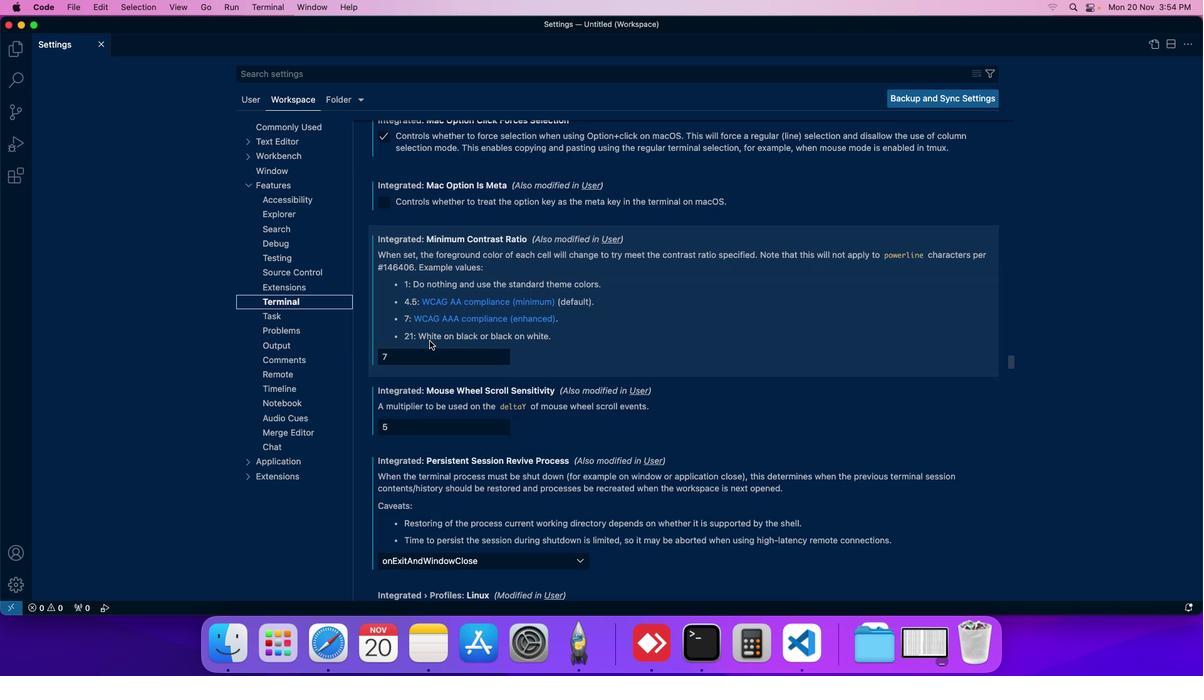 
Action: Mouse scrolled (429, 340) with delta (0, 0)
Screenshot: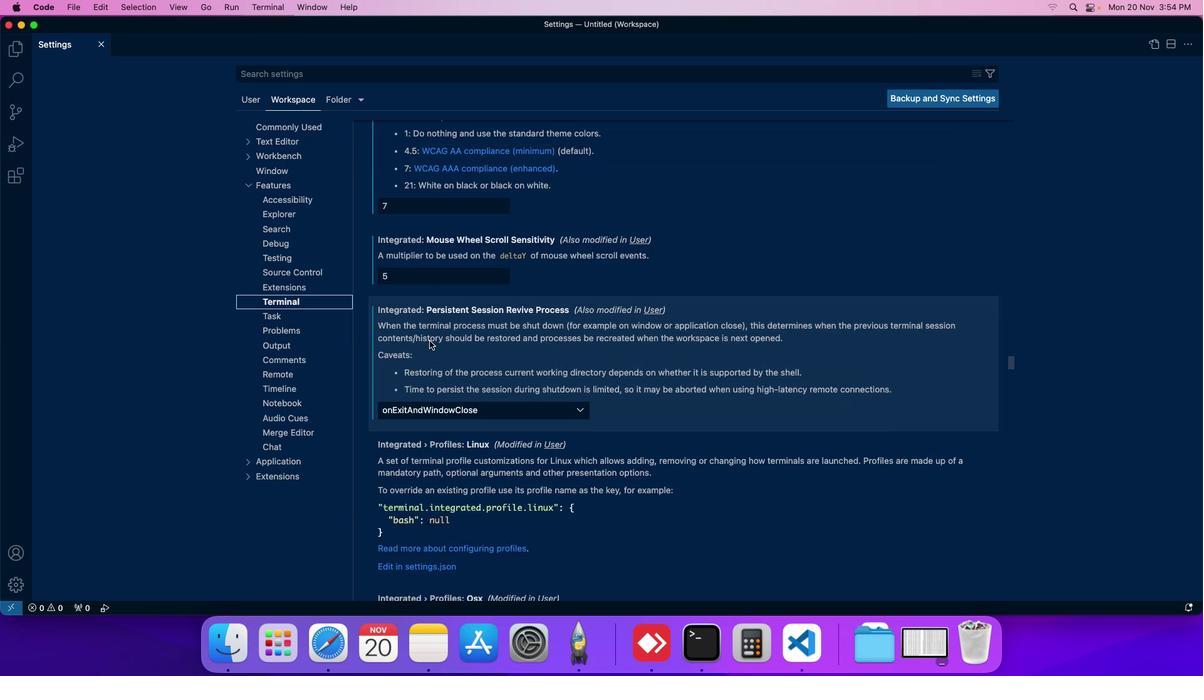 
Action: Mouse scrolled (429, 340) with delta (0, 0)
Screenshot: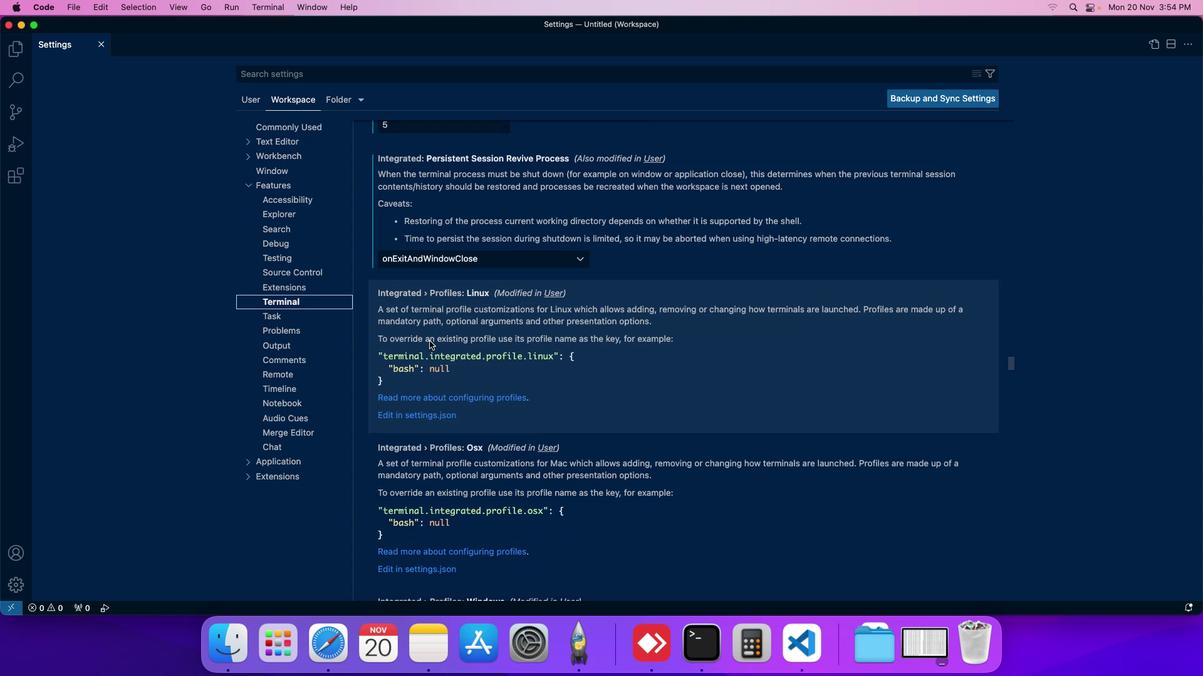 
Action: Mouse moved to (464, 259)
Screenshot: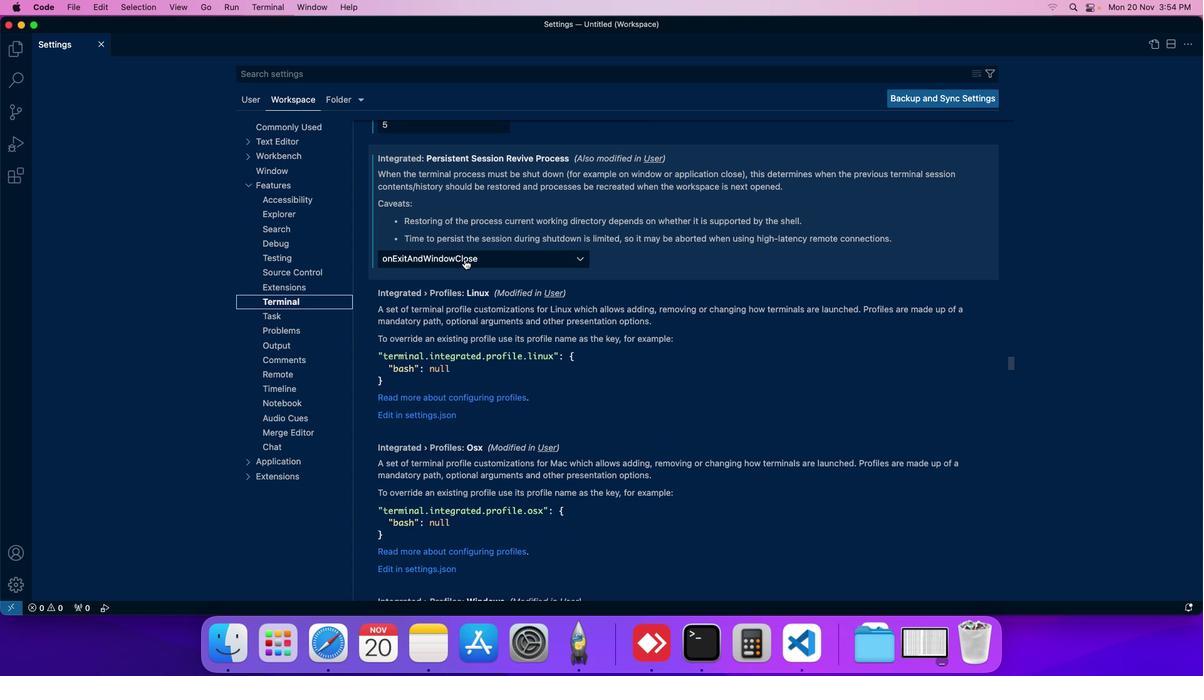 
Action: Mouse pressed left at (464, 259)
Screenshot: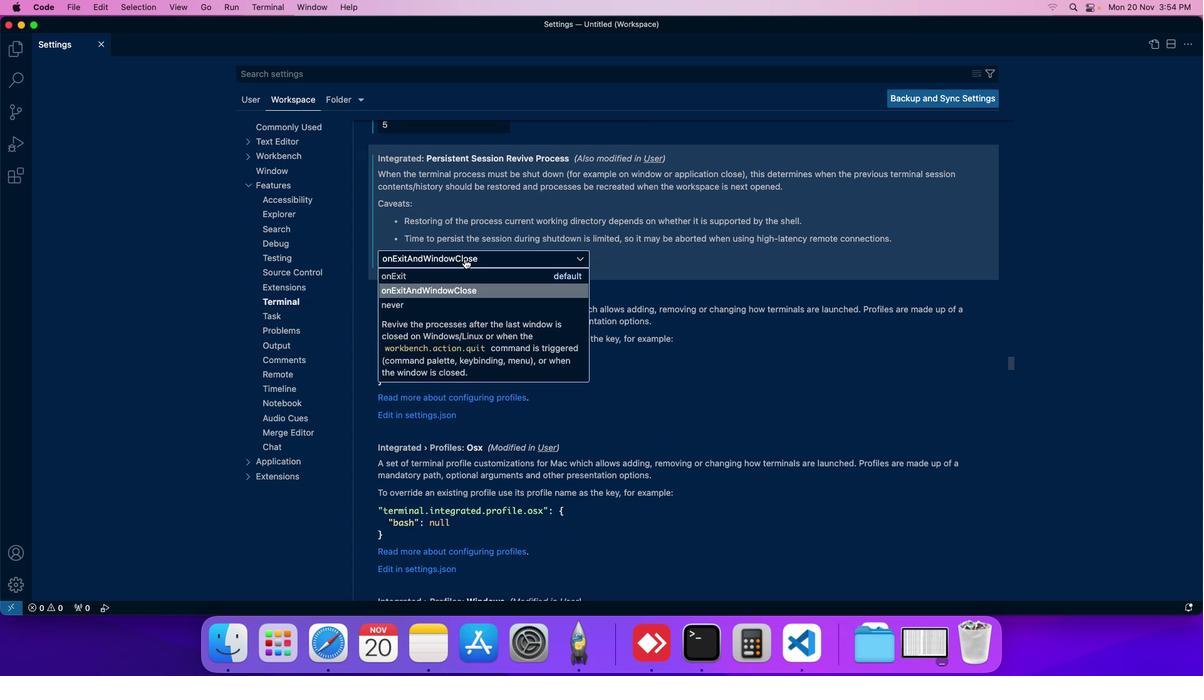
Action: Mouse moved to (440, 303)
Screenshot: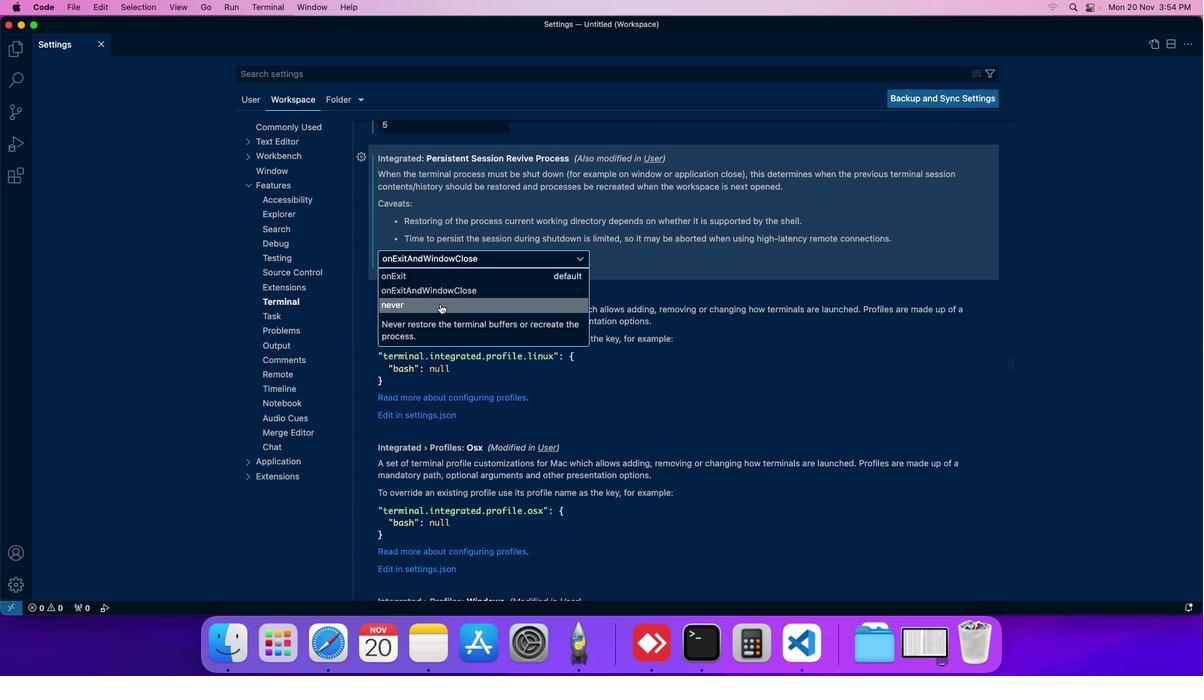 
Action: Mouse pressed left at (440, 303)
Screenshot: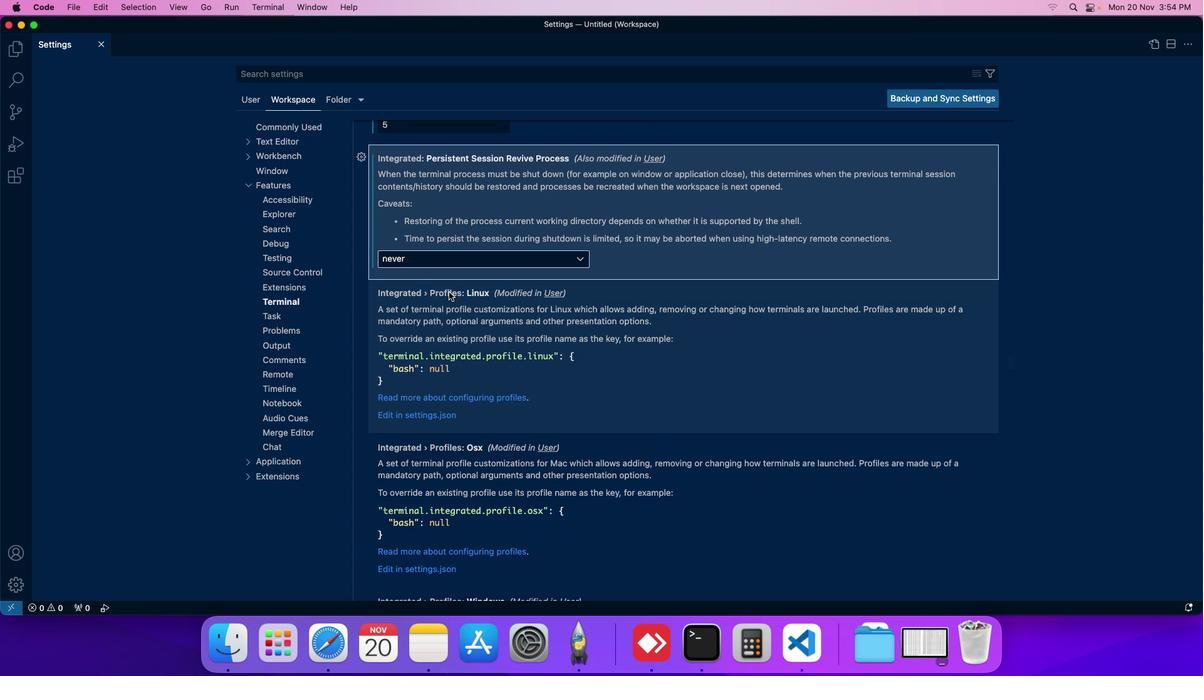 
Action: Mouse moved to (463, 268)
Screenshot: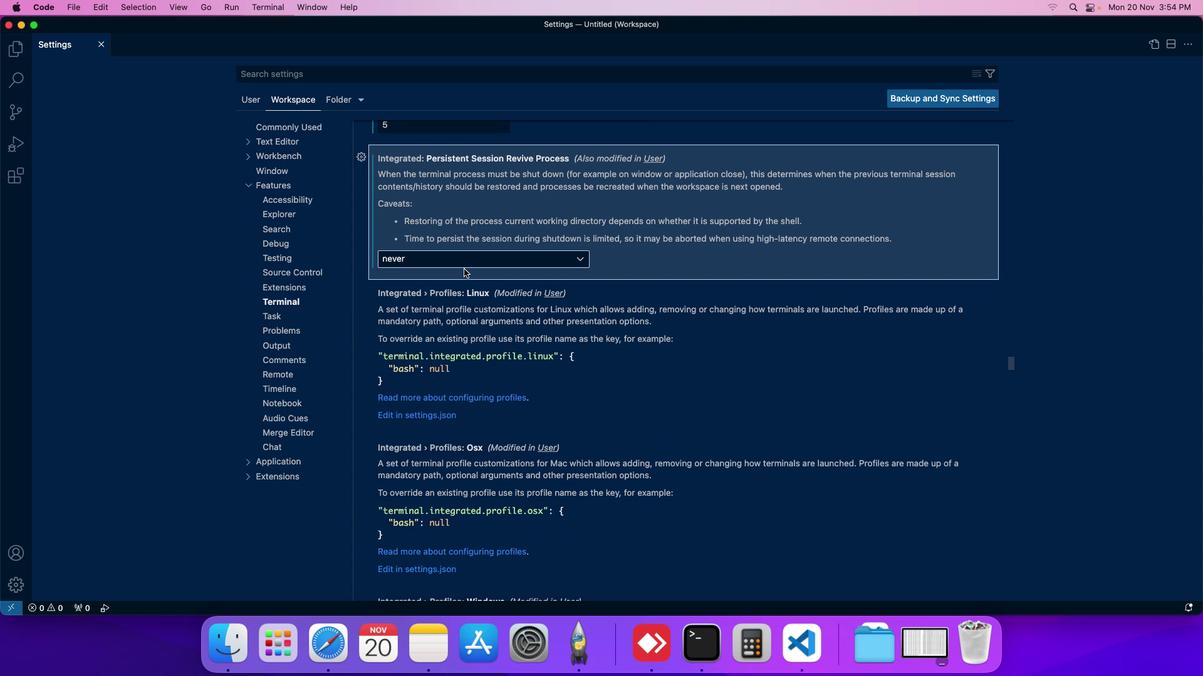 
